 Task: Find connections with filter location Mānsa with filter topic #Lawwith filter profile language French with filter current company Design Plus Architects with filter school RAMNIRANJAN JHUNJHUNWALA COLLEGE with filter industry Leasing Residential Real Estate with filter service category Insurance with filter keywords title Meeting Planner
Action: Mouse moved to (508, 68)
Screenshot: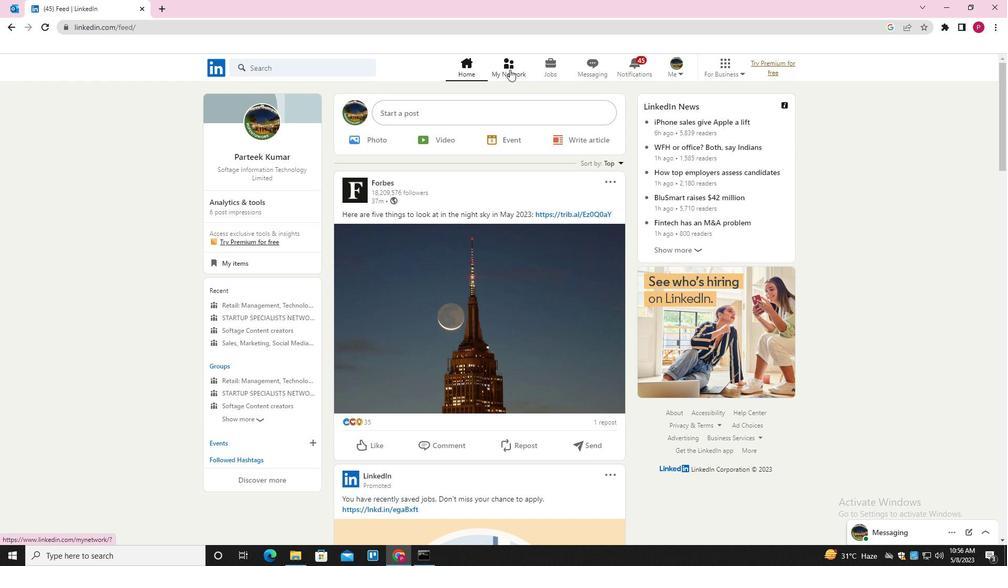 
Action: Mouse pressed left at (508, 68)
Screenshot: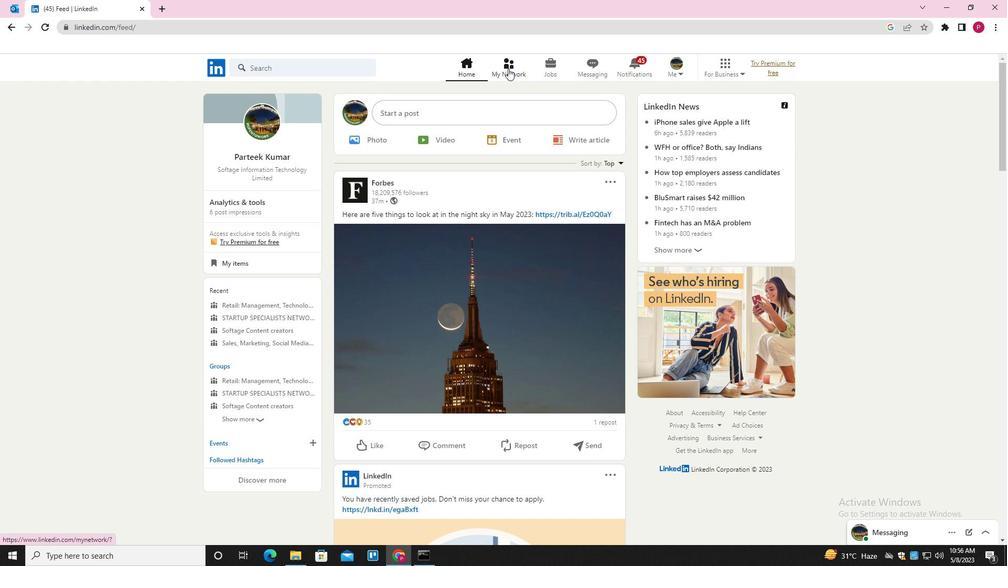 
Action: Mouse moved to (324, 126)
Screenshot: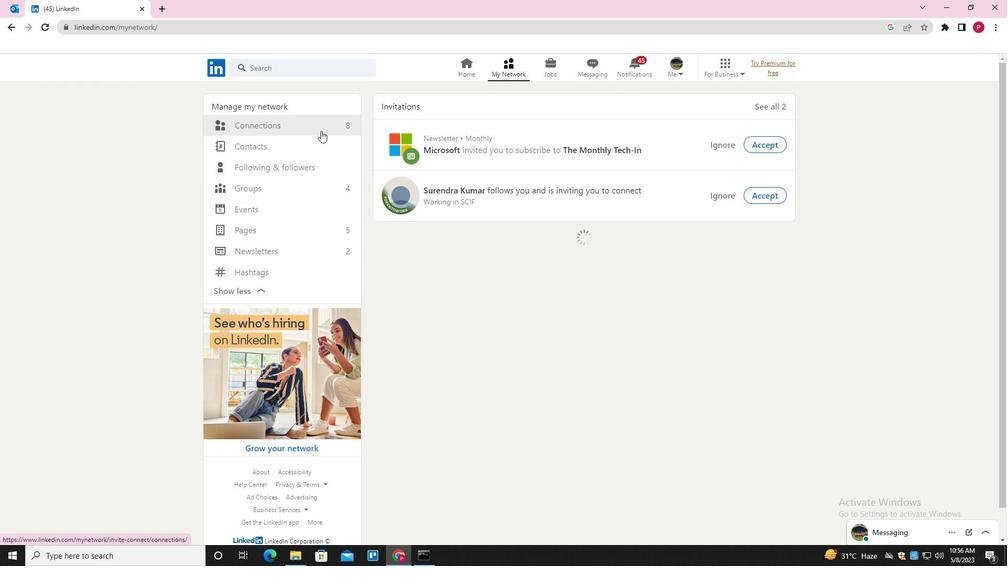 
Action: Mouse pressed left at (324, 126)
Screenshot: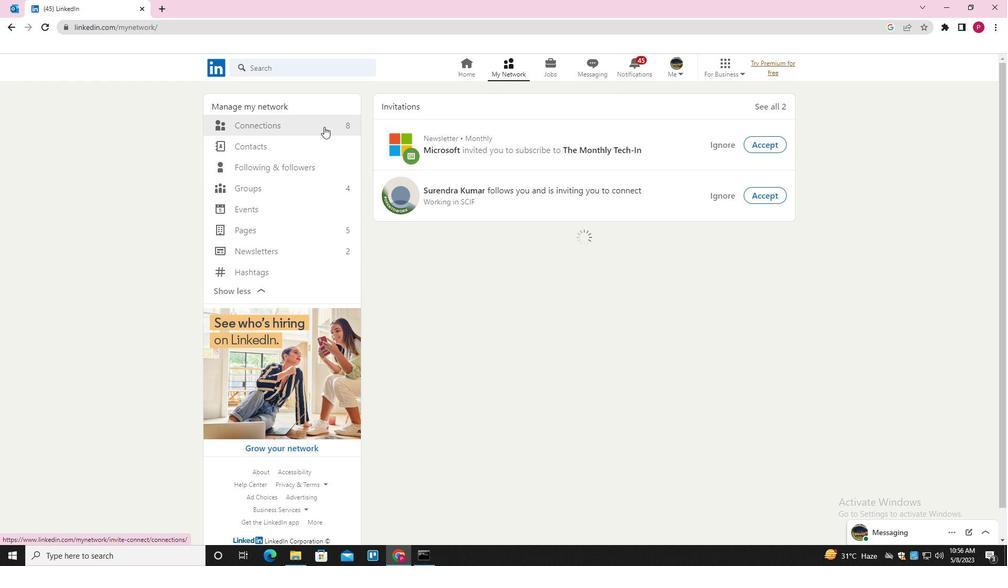 
Action: Mouse moved to (579, 124)
Screenshot: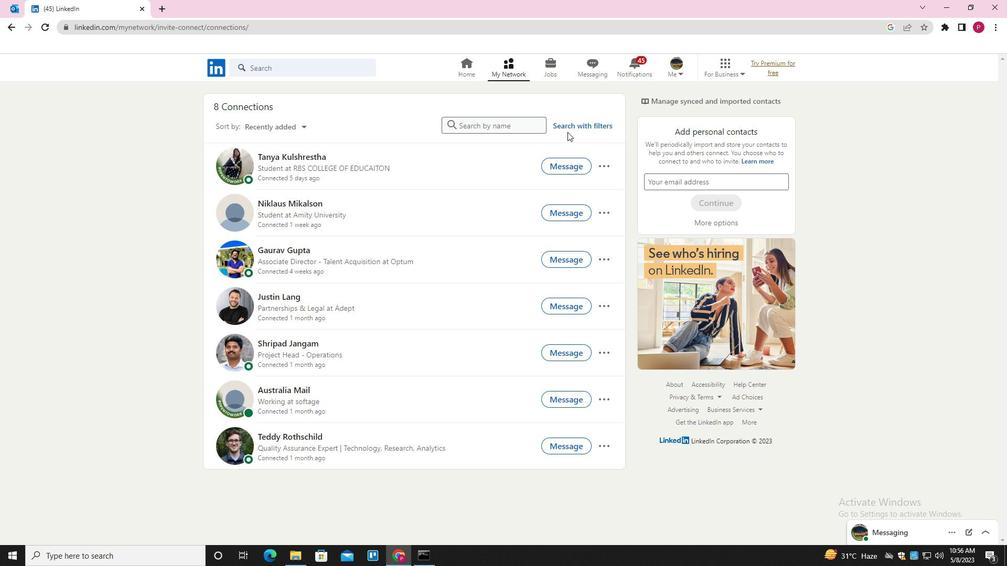 
Action: Mouse pressed left at (579, 124)
Screenshot: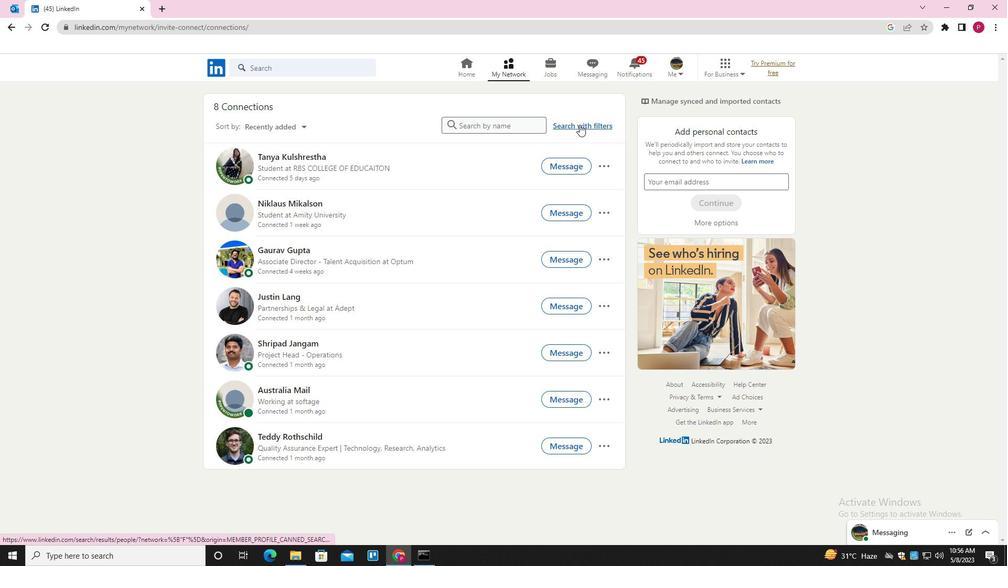 
Action: Mouse moved to (543, 101)
Screenshot: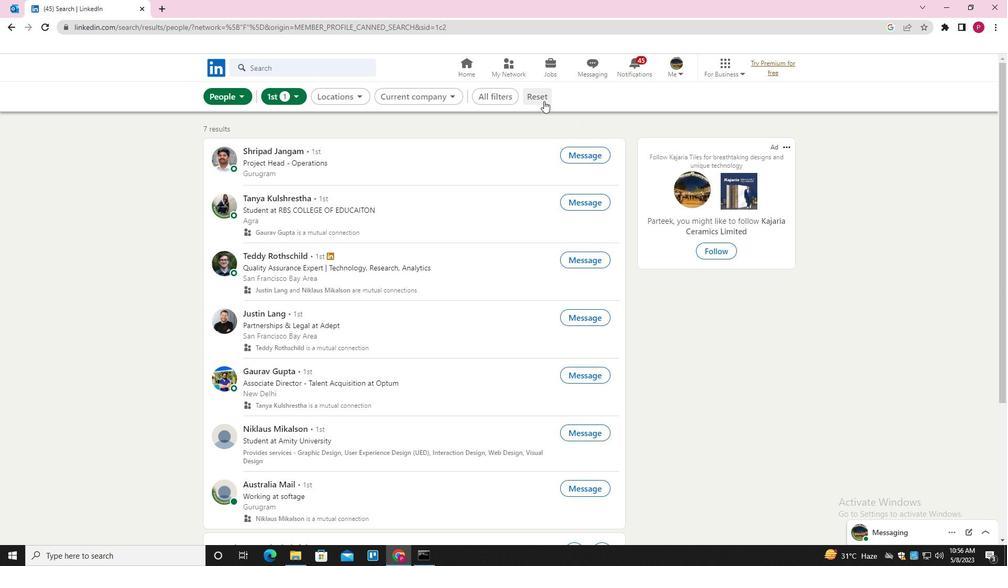 
Action: Mouse pressed left at (543, 101)
Screenshot: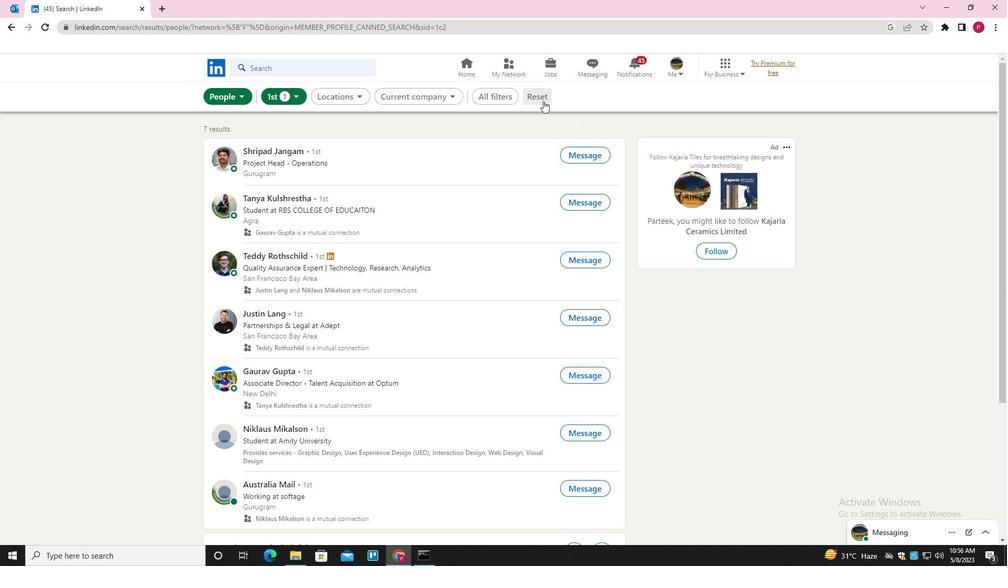 
Action: Mouse moved to (525, 97)
Screenshot: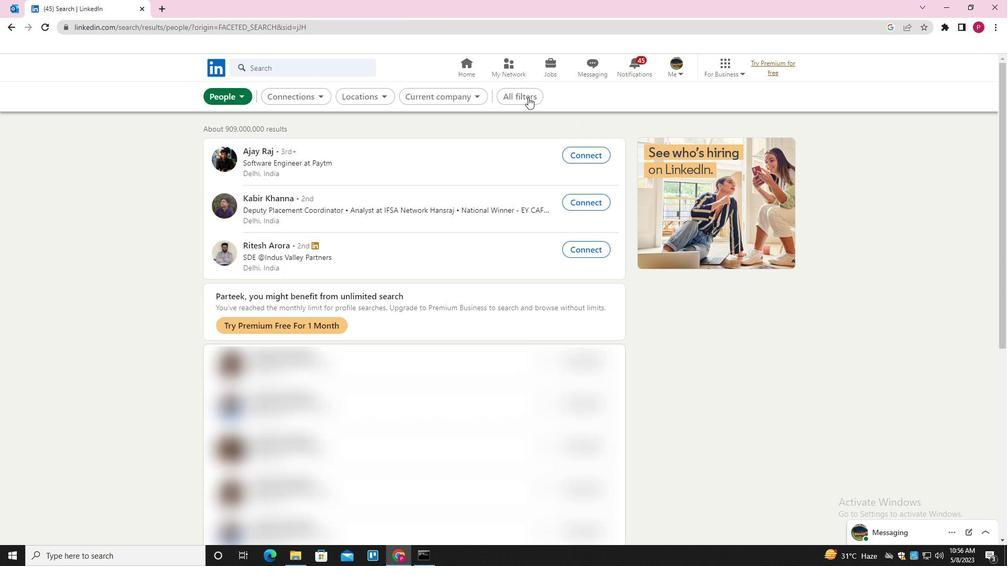 
Action: Mouse pressed left at (525, 97)
Screenshot: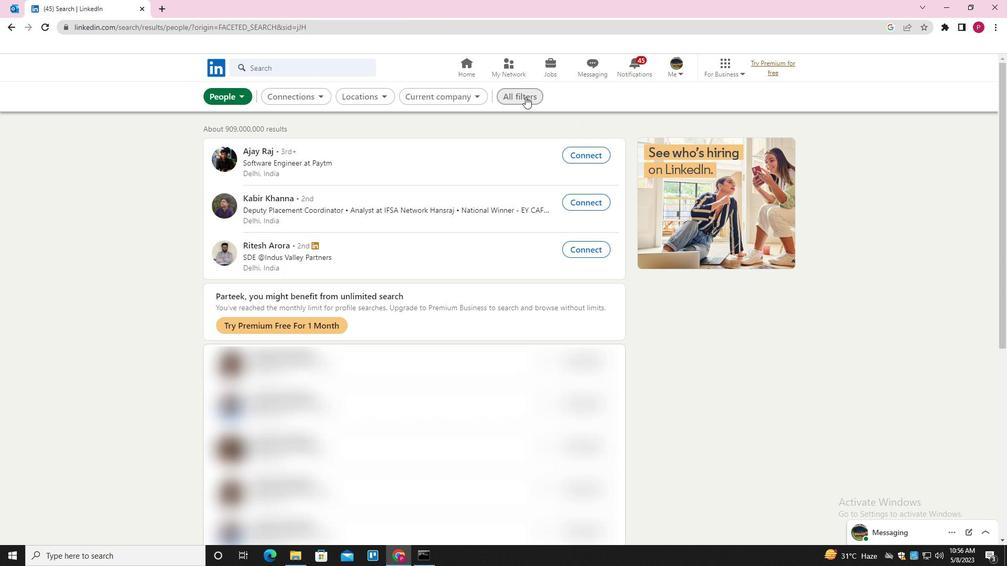 
Action: Mouse moved to (808, 224)
Screenshot: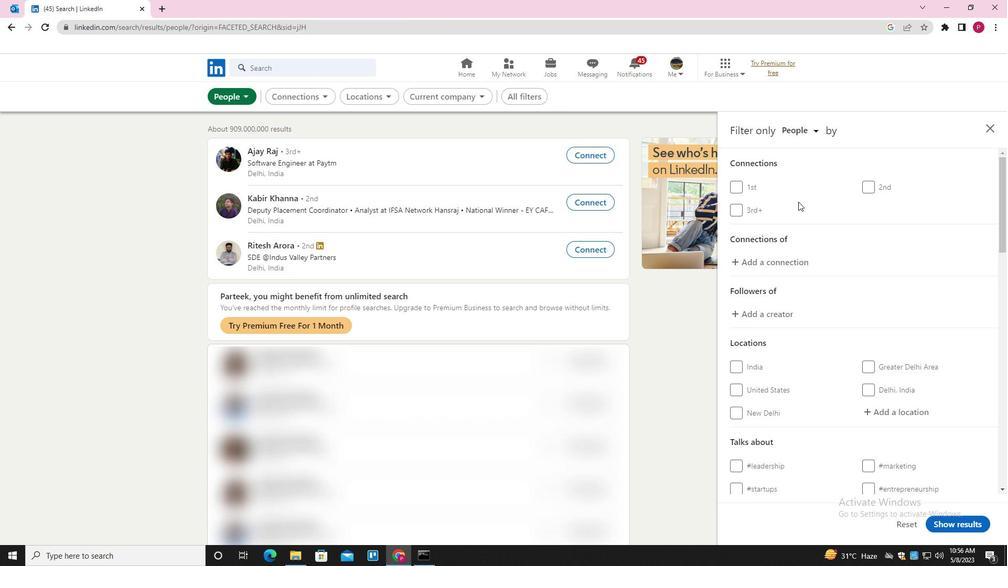 
Action: Mouse scrolled (808, 223) with delta (0, 0)
Screenshot: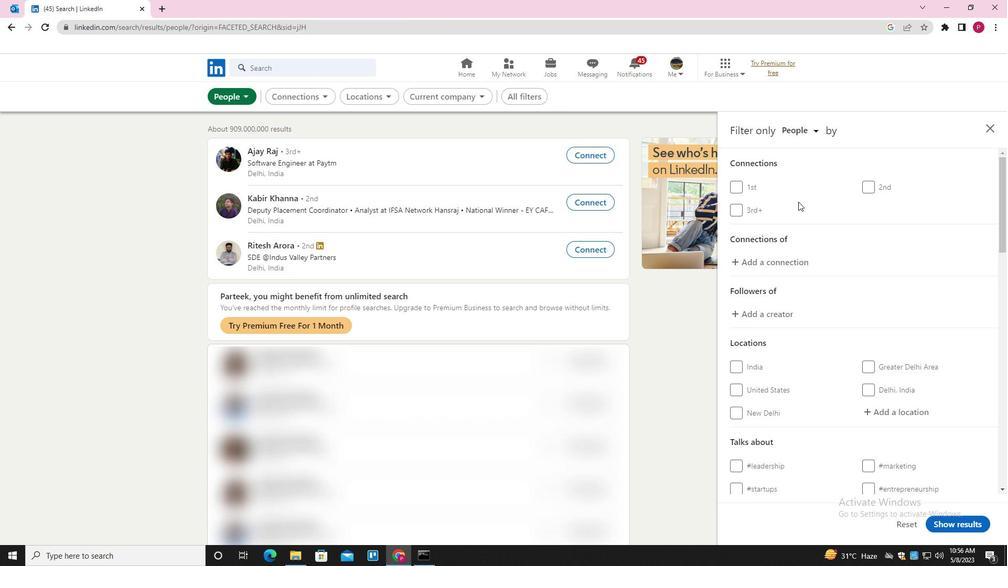 
Action: Mouse moved to (812, 236)
Screenshot: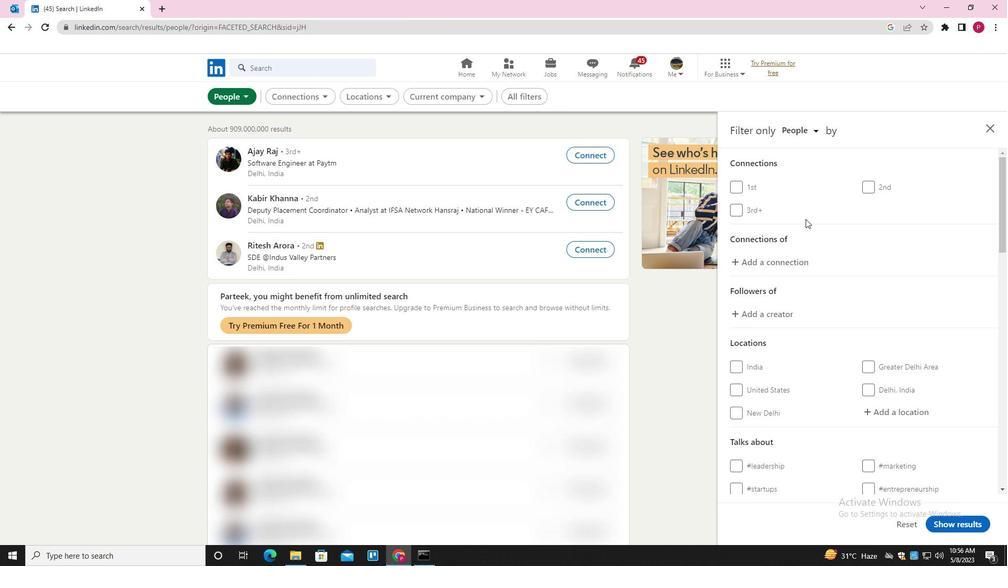 
Action: Mouse scrolled (812, 235) with delta (0, 0)
Screenshot: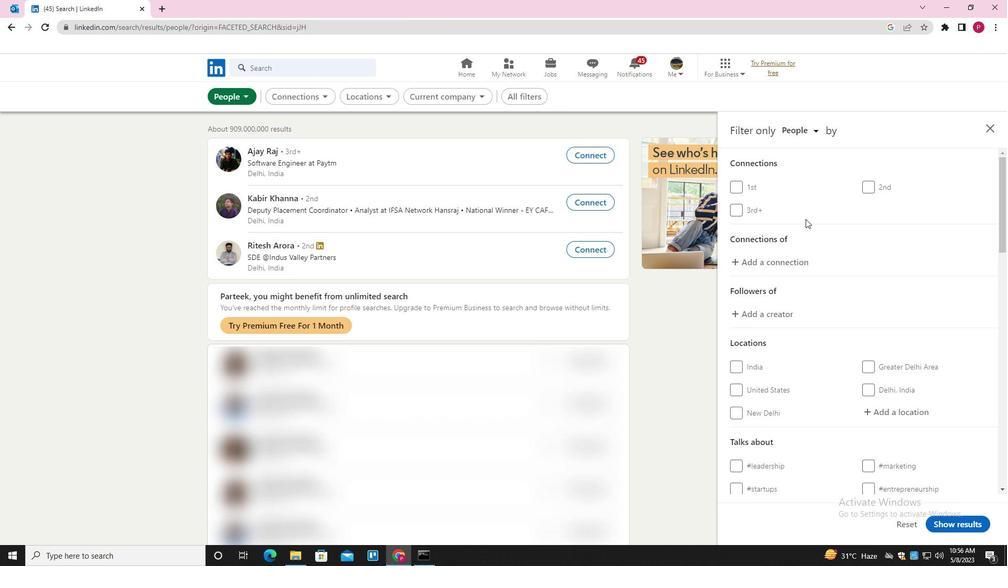 
Action: Mouse moved to (817, 258)
Screenshot: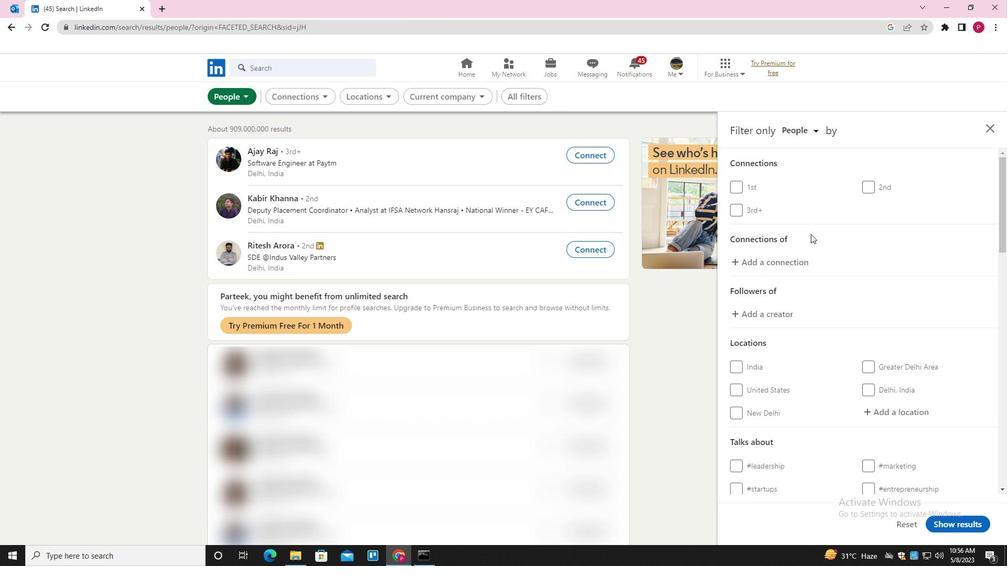 
Action: Mouse scrolled (817, 258) with delta (0, 0)
Screenshot: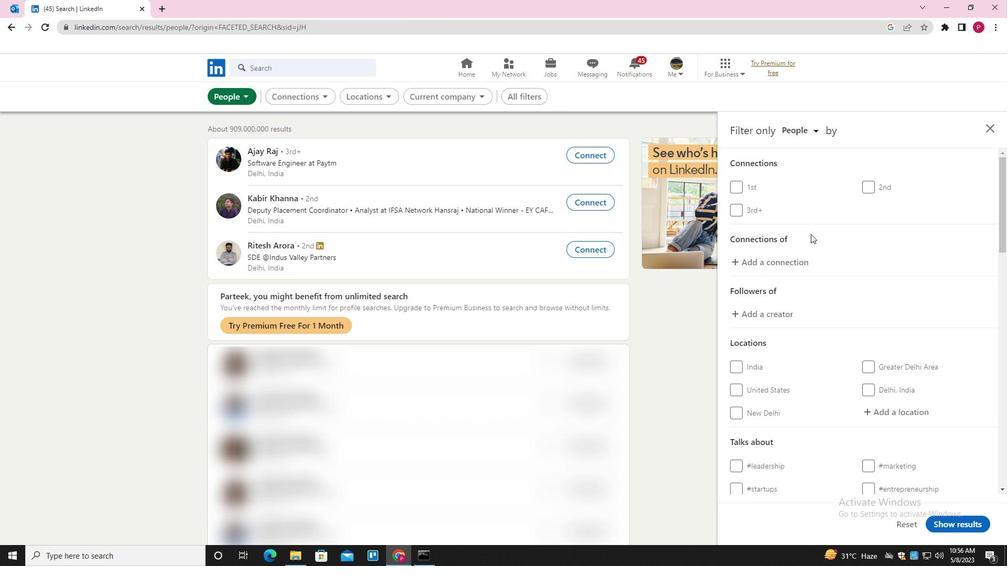 
Action: Mouse moved to (899, 257)
Screenshot: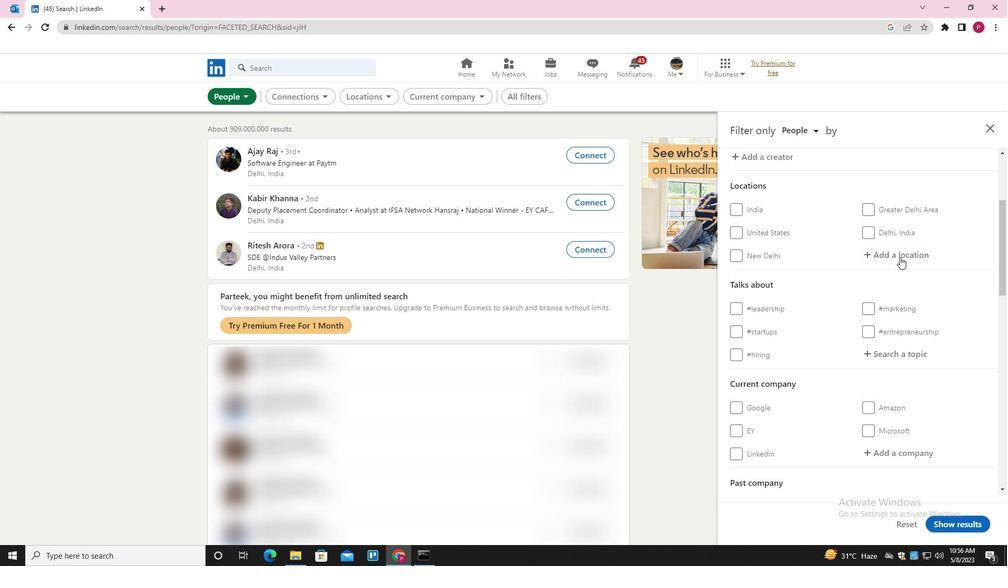 
Action: Mouse pressed left at (899, 257)
Screenshot: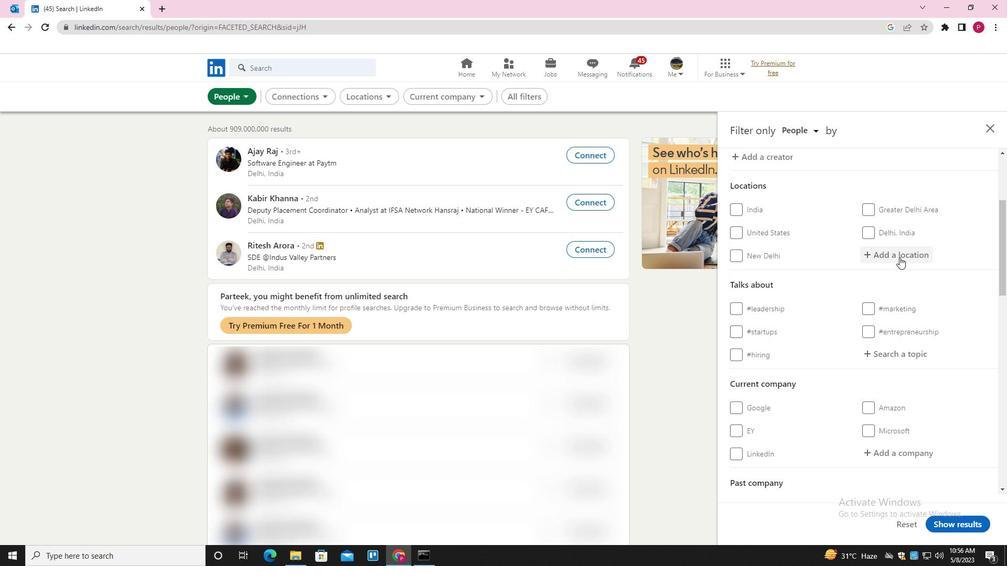 
Action: Key pressed <Key.shift>MANSA<Key.down><Key.enter>
Screenshot: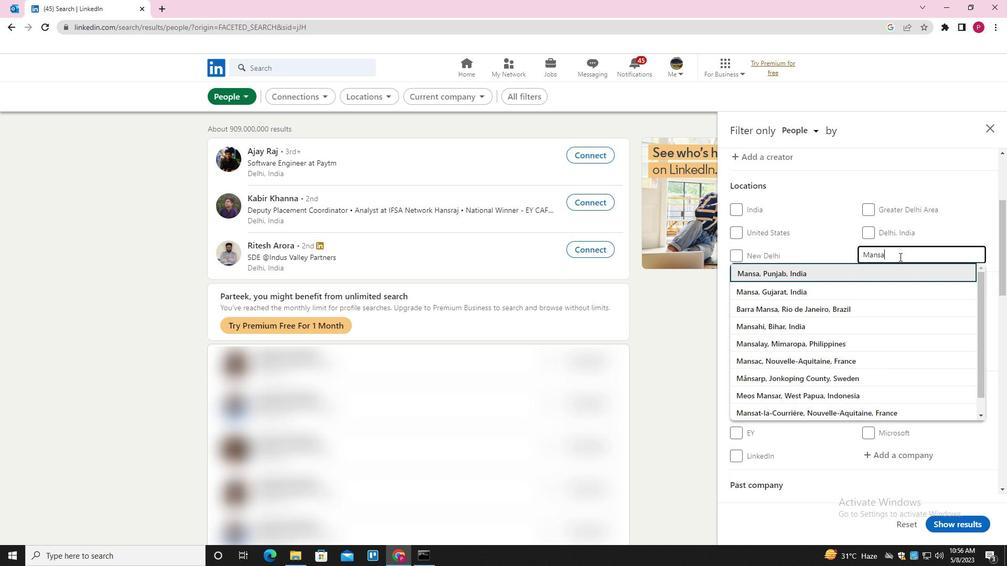 
Action: Mouse moved to (863, 303)
Screenshot: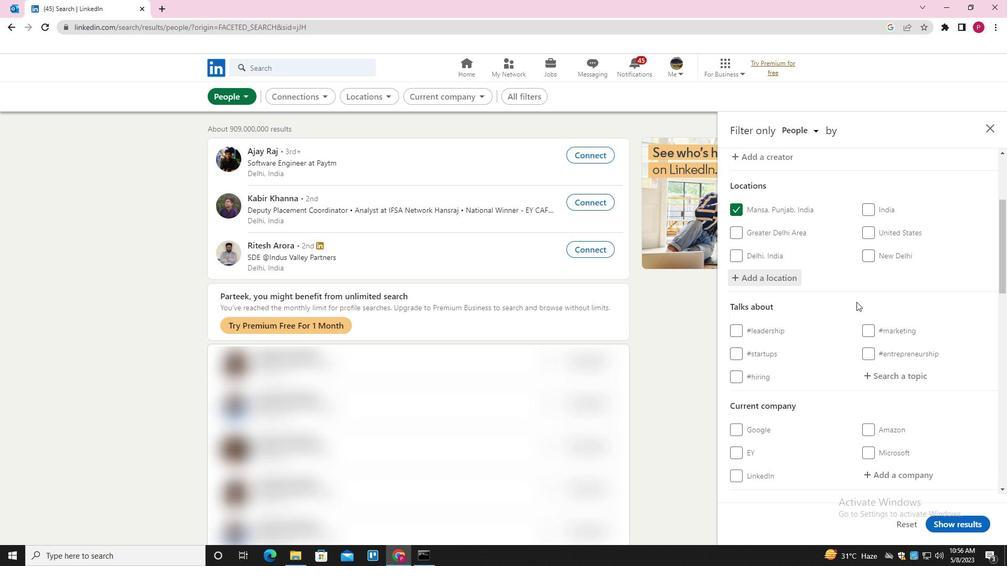 
Action: Mouse scrolled (863, 303) with delta (0, 0)
Screenshot: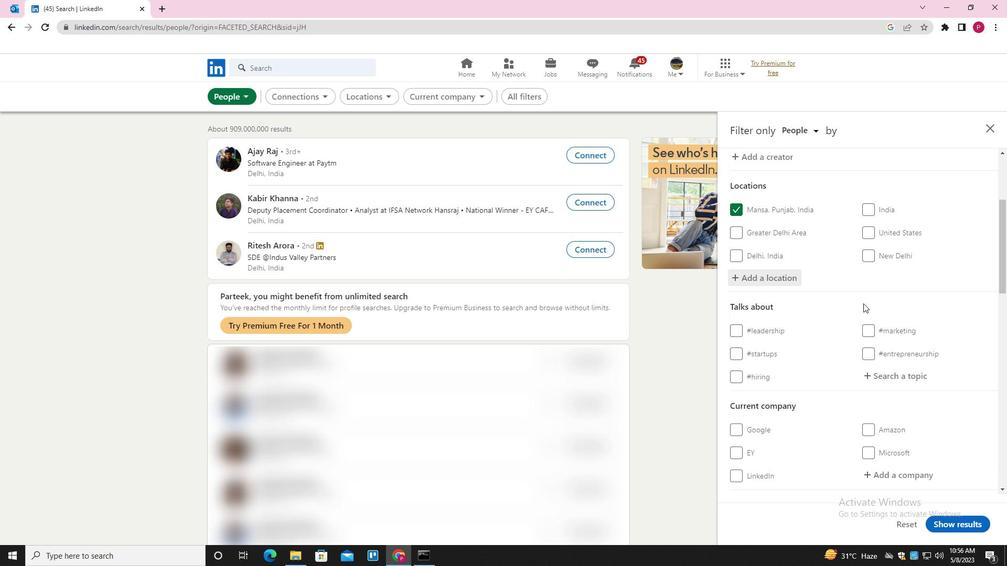 
Action: Mouse scrolled (863, 303) with delta (0, 0)
Screenshot: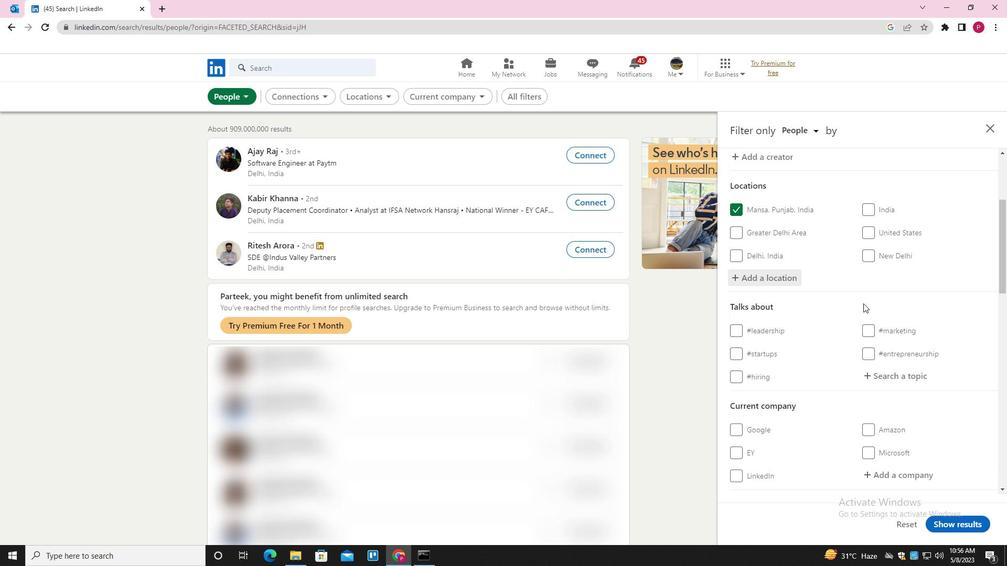 
Action: Mouse moved to (895, 276)
Screenshot: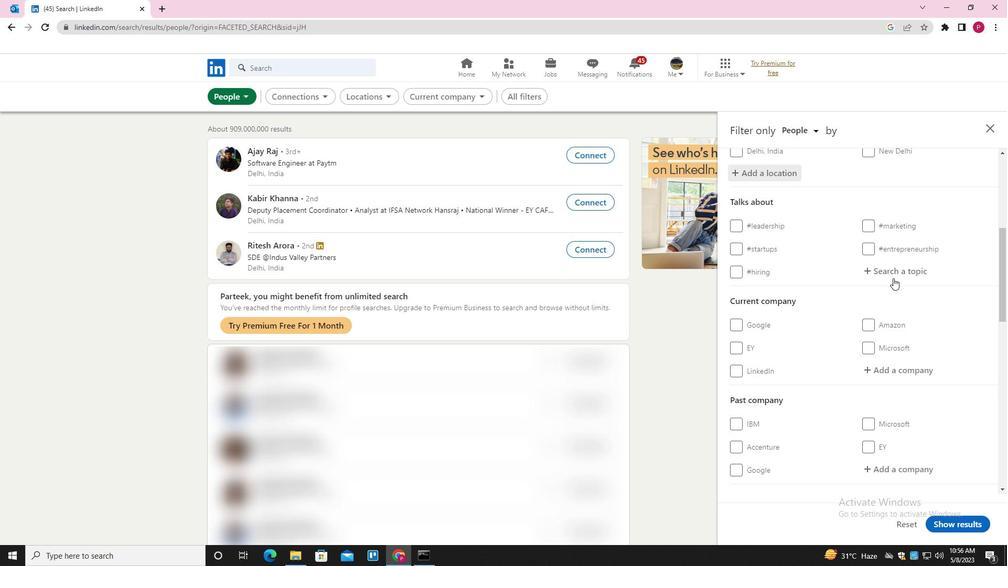 
Action: Mouse pressed left at (895, 276)
Screenshot: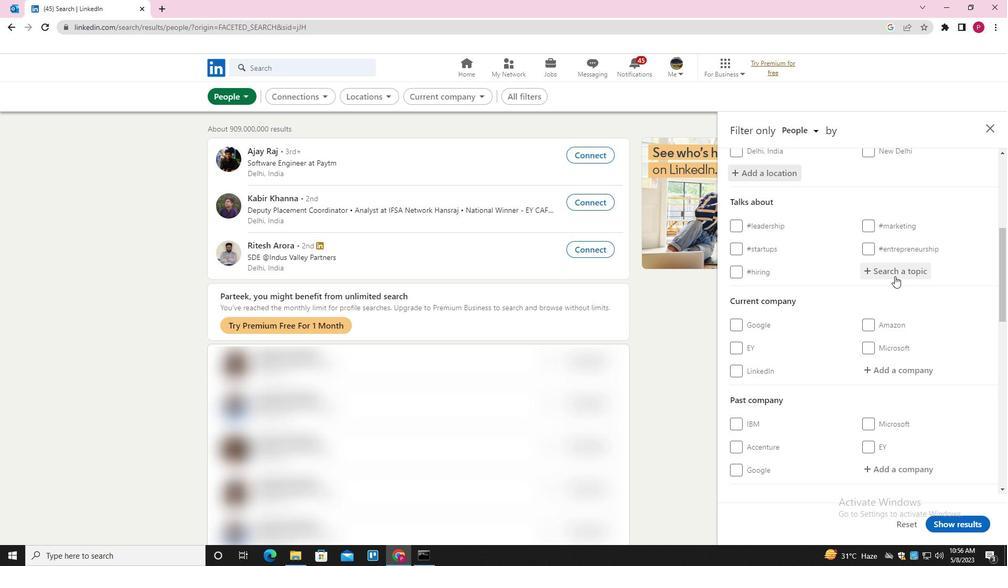 
Action: Key pressed <Key.shift><Key.shift>LAW<Key.down><Key.enter>
Screenshot: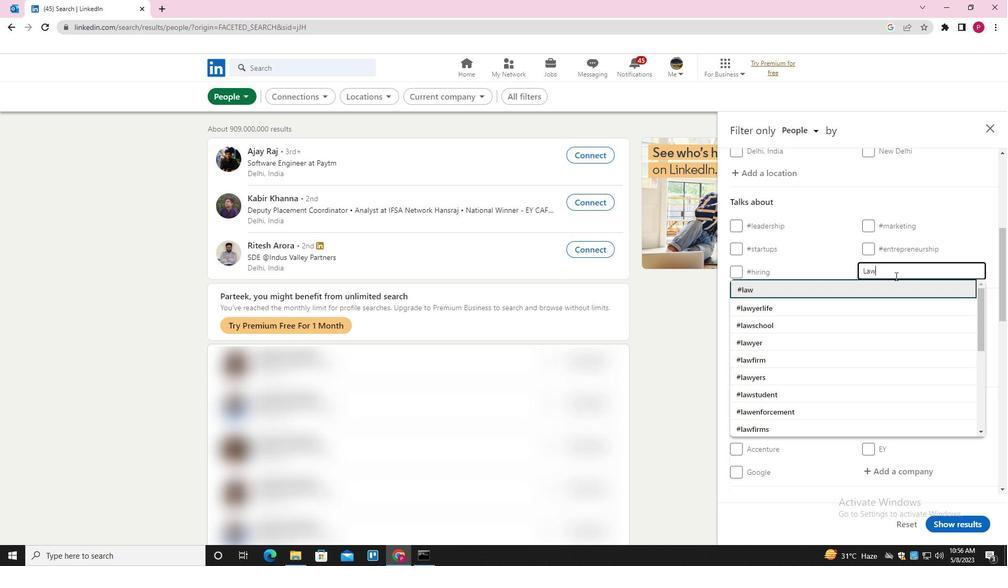 
Action: Mouse moved to (877, 308)
Screenshot: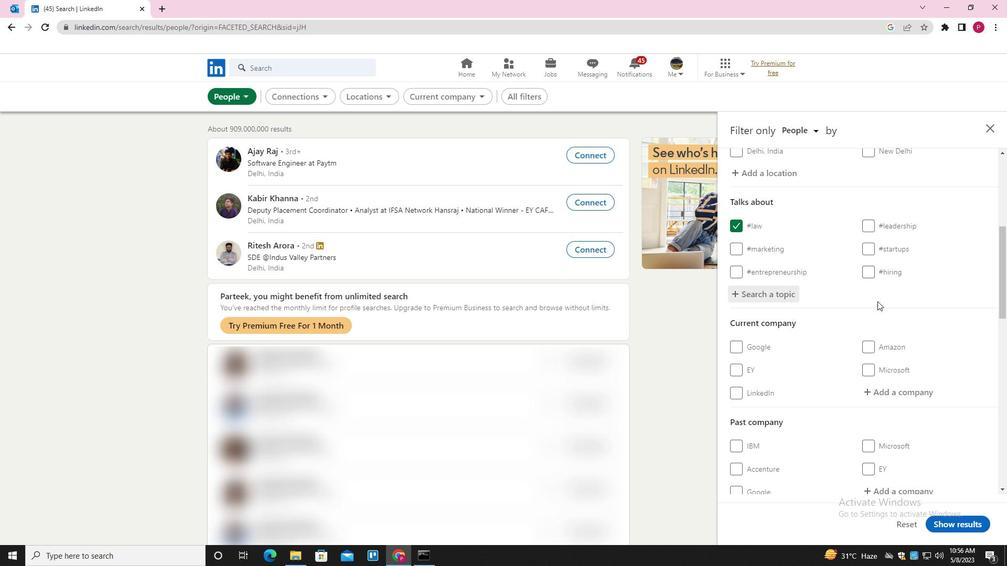 
Action: Mouse scrolled (877, 308) with delta (0, 0)
Screenshot: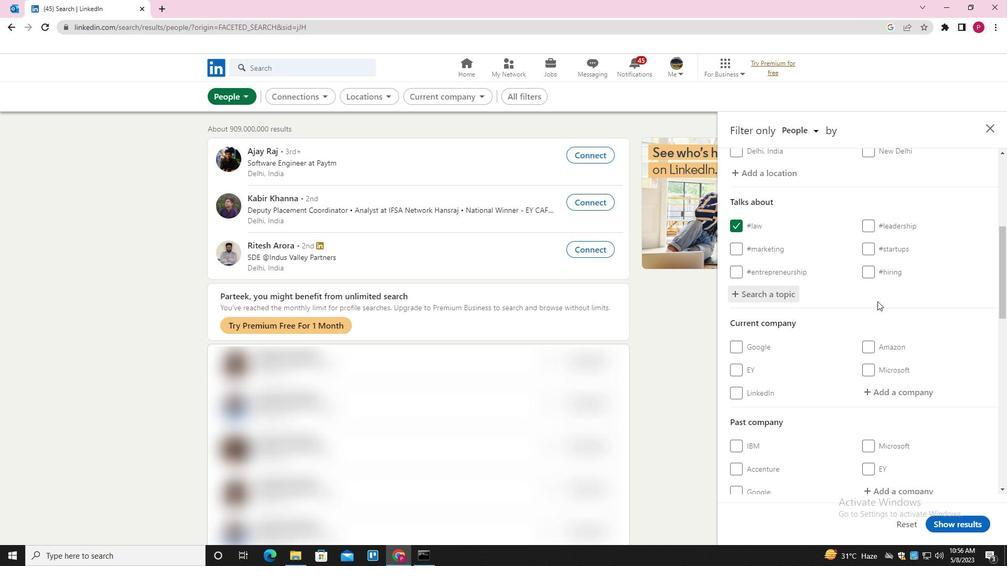 
Action: Mouse scrolled (877, 308) with delta (0, 0)
Screenshot: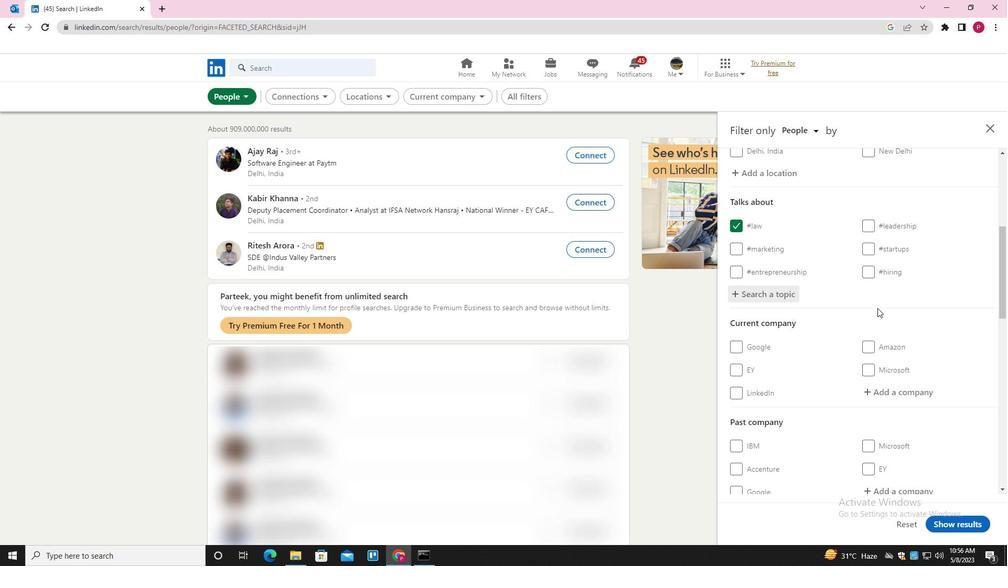 
Action: Mouse scrolled (877, 308) with delta (0, 0)
Screenshot: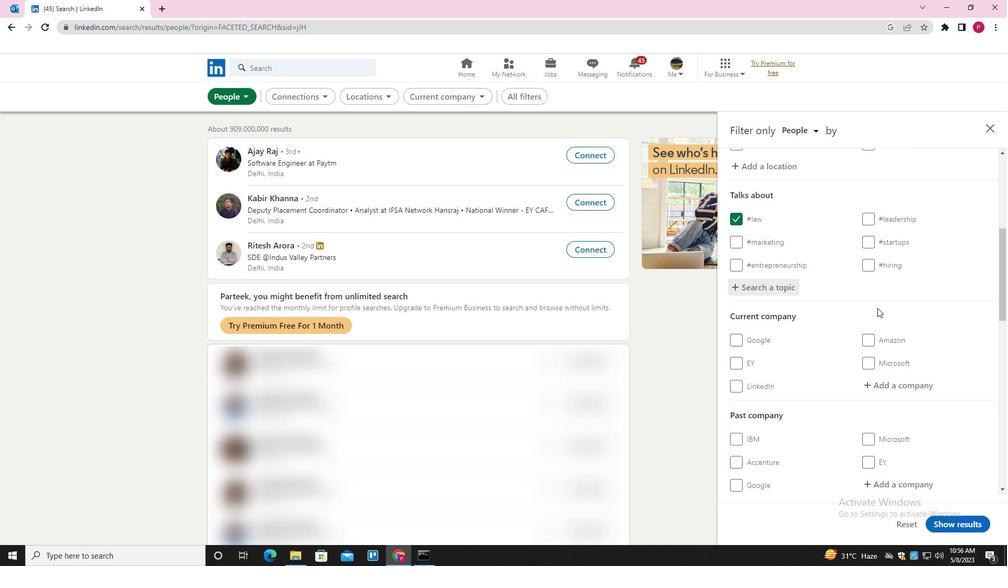 
Action: Mouse scrolled (877, 308) with delta (0, 0)
Screenshot: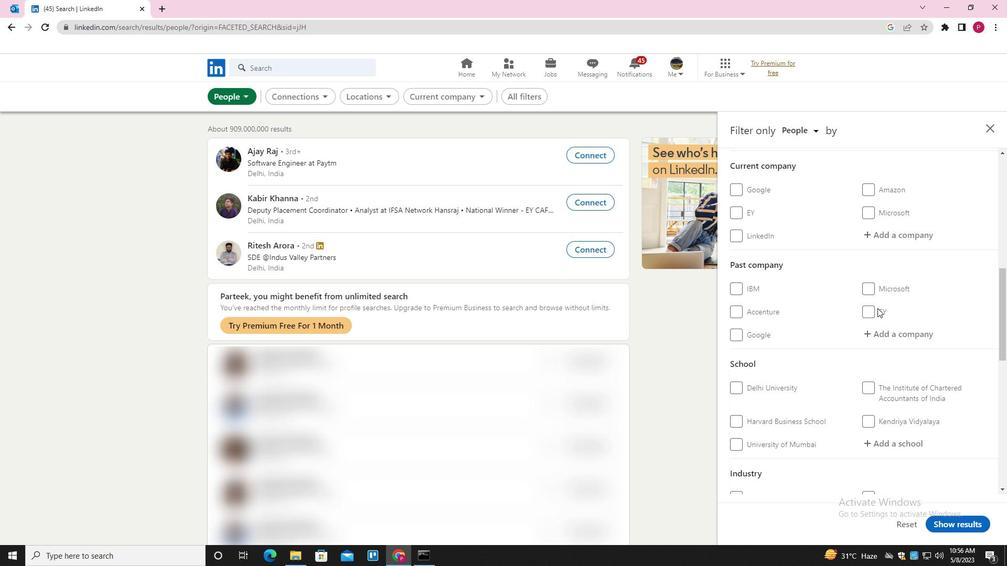 
Action: Mouse scrolled (877, 308) with delta (0, 0)
Screenshot: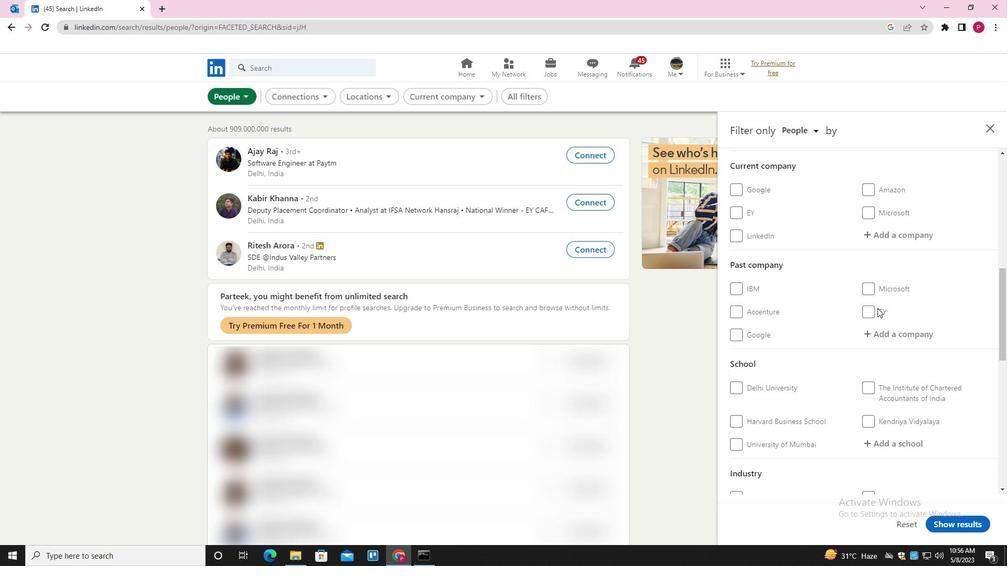 
Action: Mouse moved to (869, 318)
Screenshot: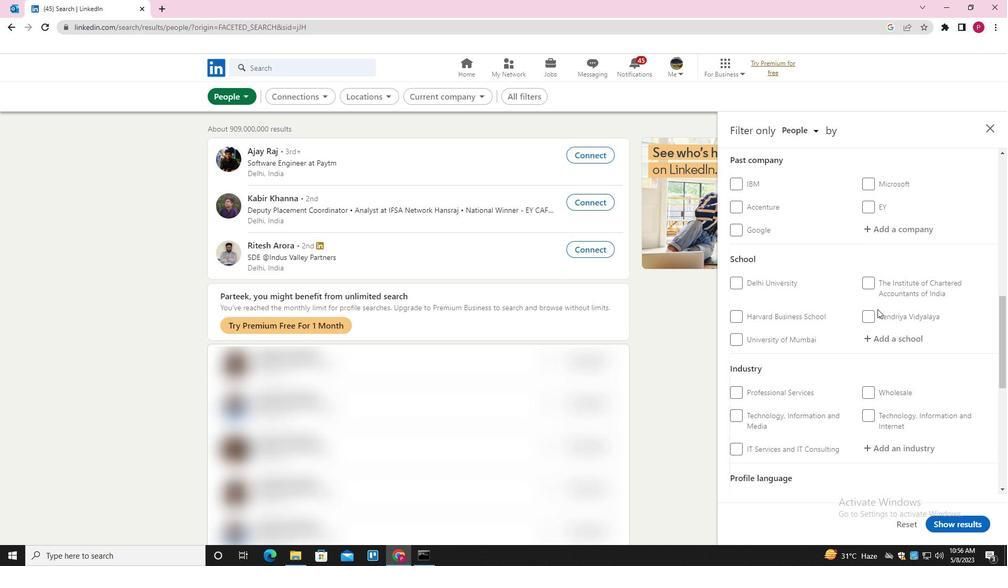
Action: Mouse scrolled (869, 318) with delta (0, 0)
Screenshot: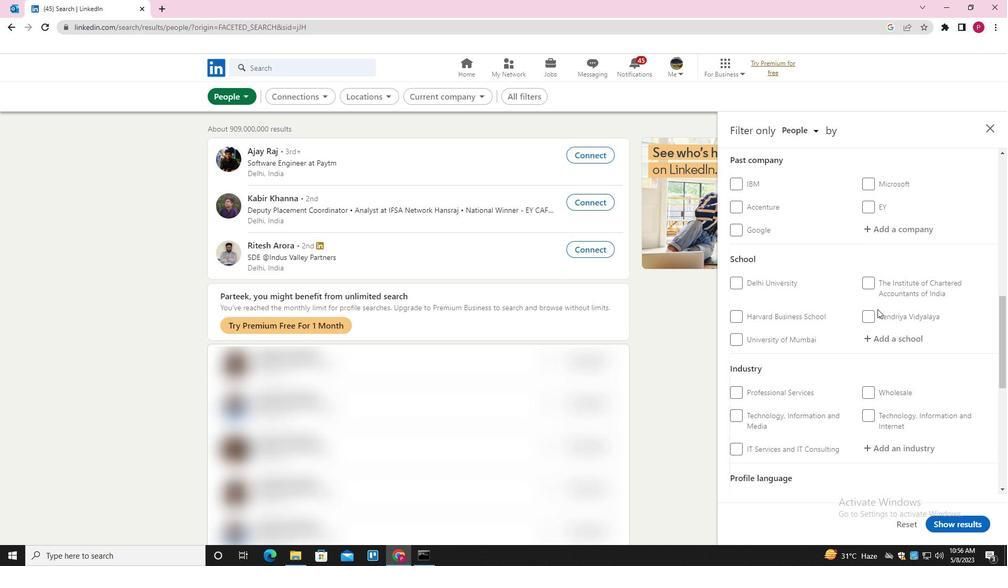 
Action: Mouse moved to (865, 325)
Screenshot: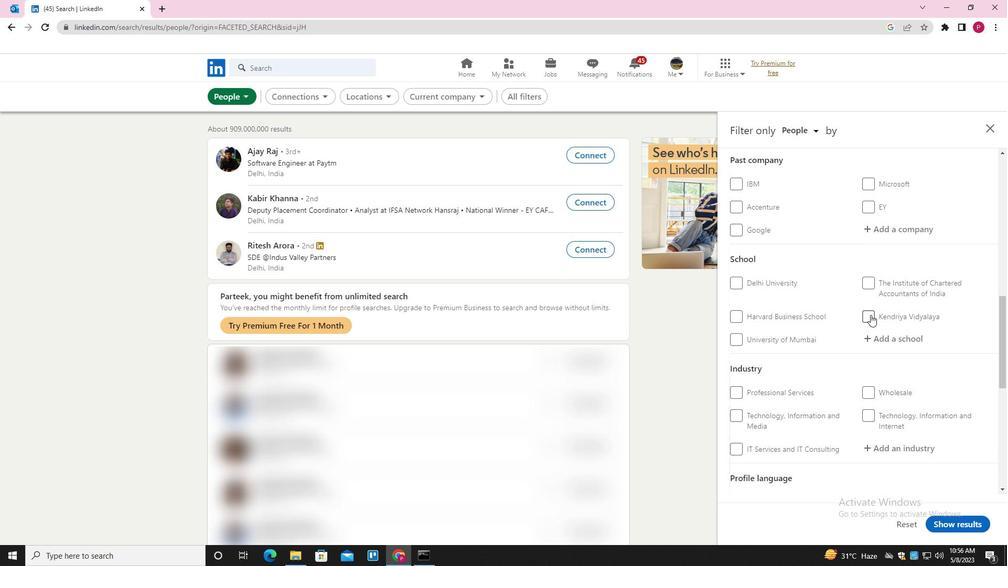 
Action: Mouse scrolled (865, 324) with delta (0, 0)
Screenshot: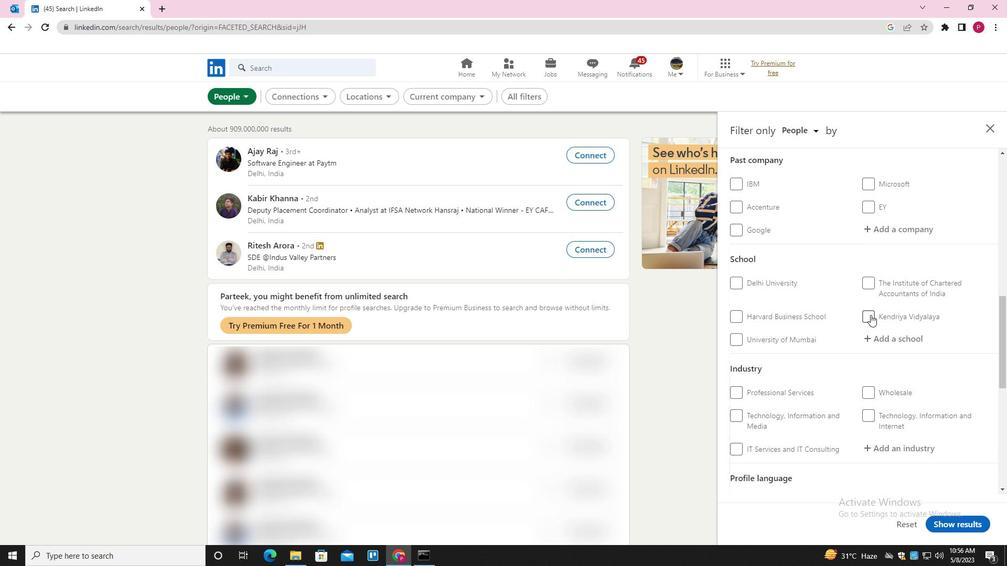 
Action: Mouse scrolled (865, 324) with delta (0, 0)
Screenshot: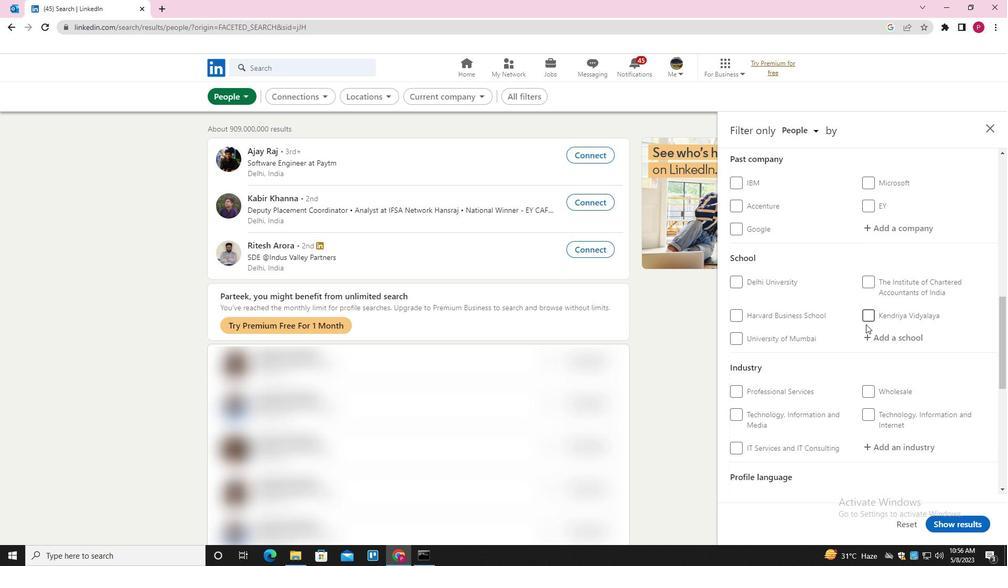 
Action: Mouse scrolled (865, 324) with delta (0, 0)
Screenshot: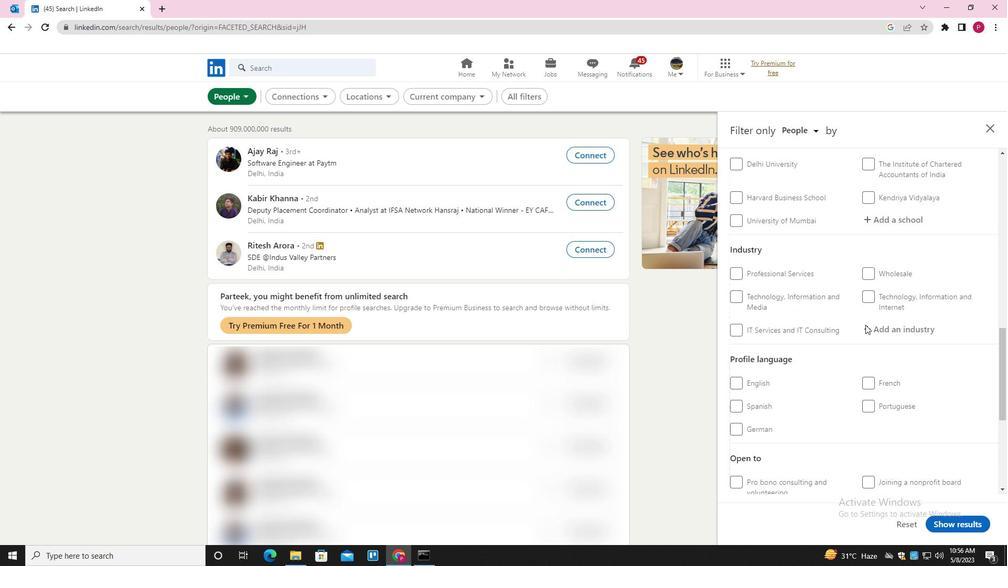 
Action: Mouse moved to (868, 295)
Screenshot: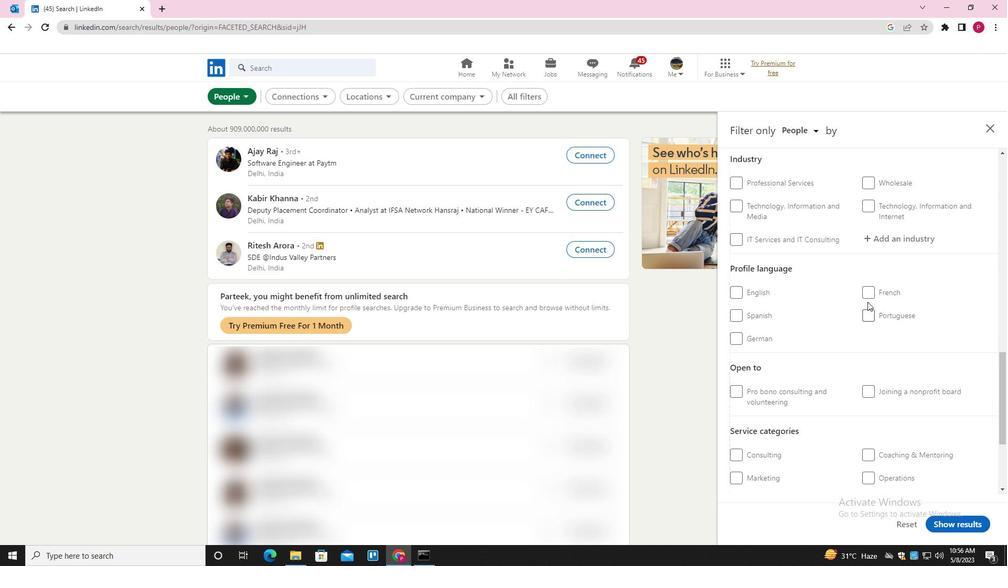 
Action: Mouse pressed left at (868, 295)
Screenshot: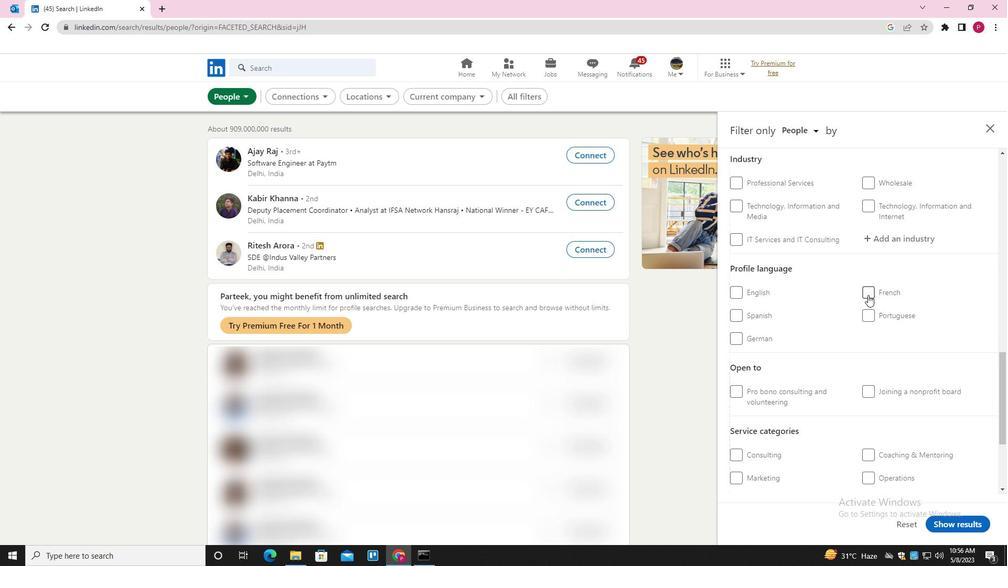 
Action: Mouse moved to (827, 380)
Screenshot: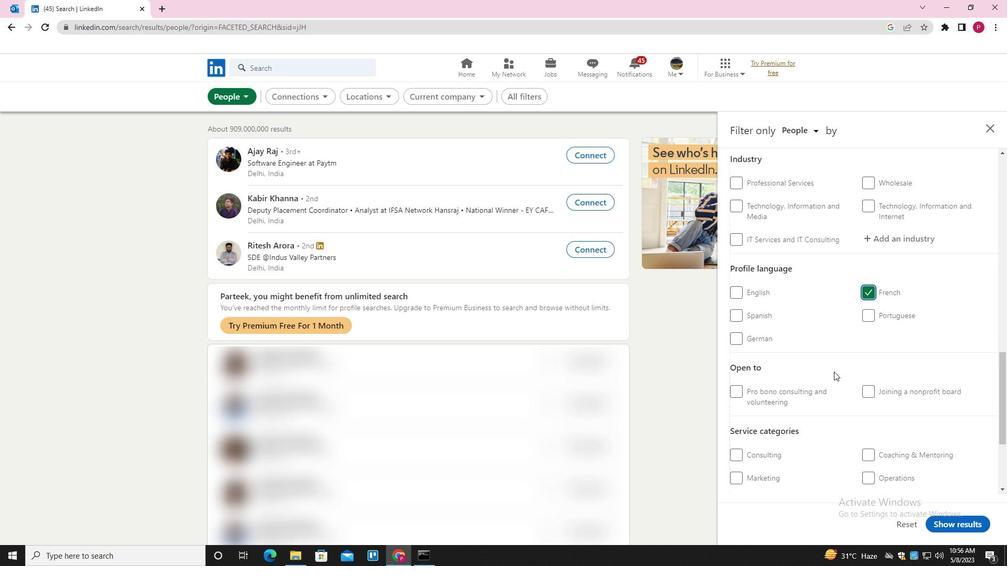 
Action: Mouse scrolled (827, 381) with delta (0, 0)
Screenshot: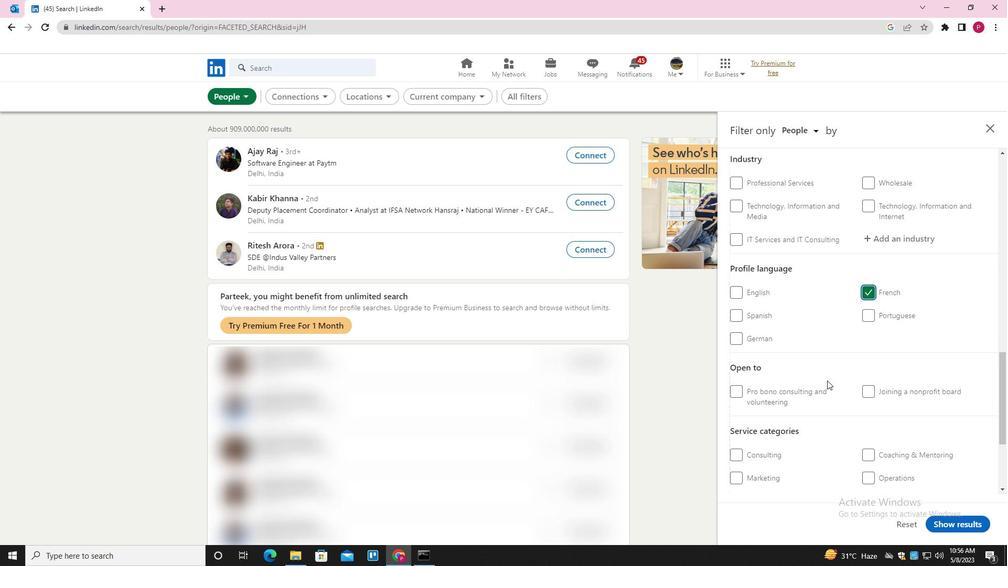 
Action: Mouse scrolled (827, 381) with delta (0, 0)
Screenshot: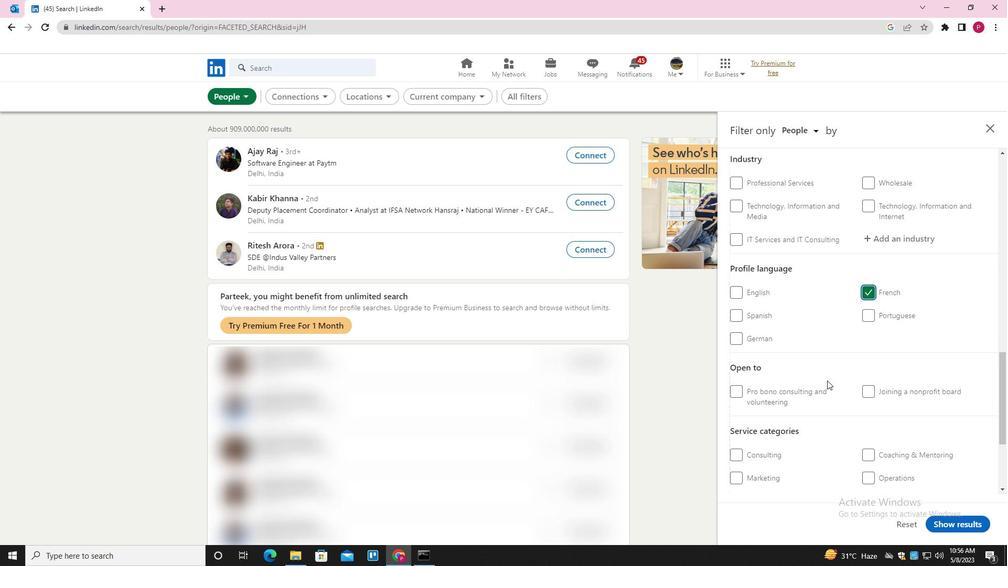 
Action: Mouse scrolled (827, 381) with delta (0, 0)
Screenshot: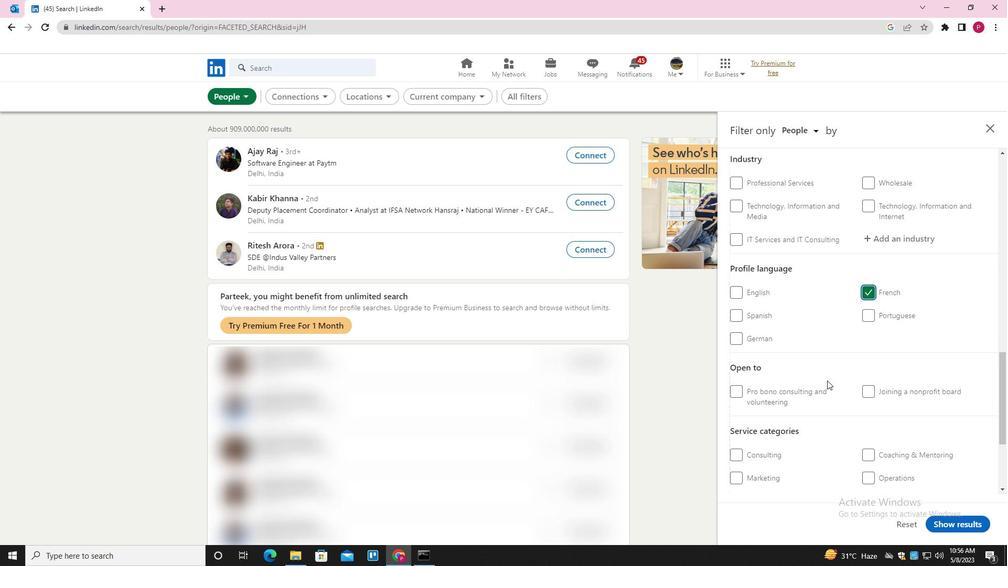 
Action: Mouse scrolled (827, 381) with delta (0, 0)
Screenshot: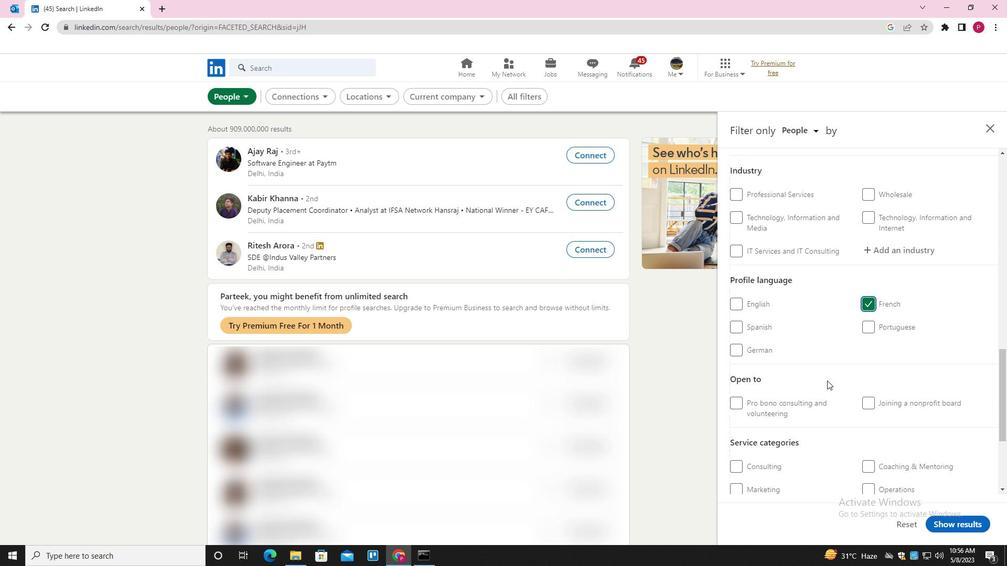 
Action: Mouse scrolled (827, 381) with delta (0, 0)
Screenshot: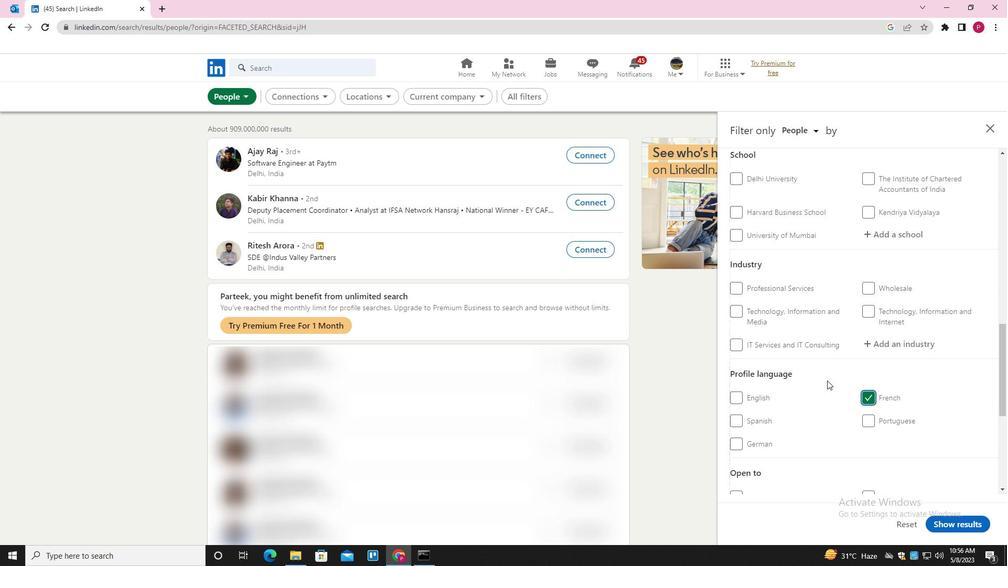 
Action: Mouse scrolled (827, 381) with delta (0, 0)
Screenshot: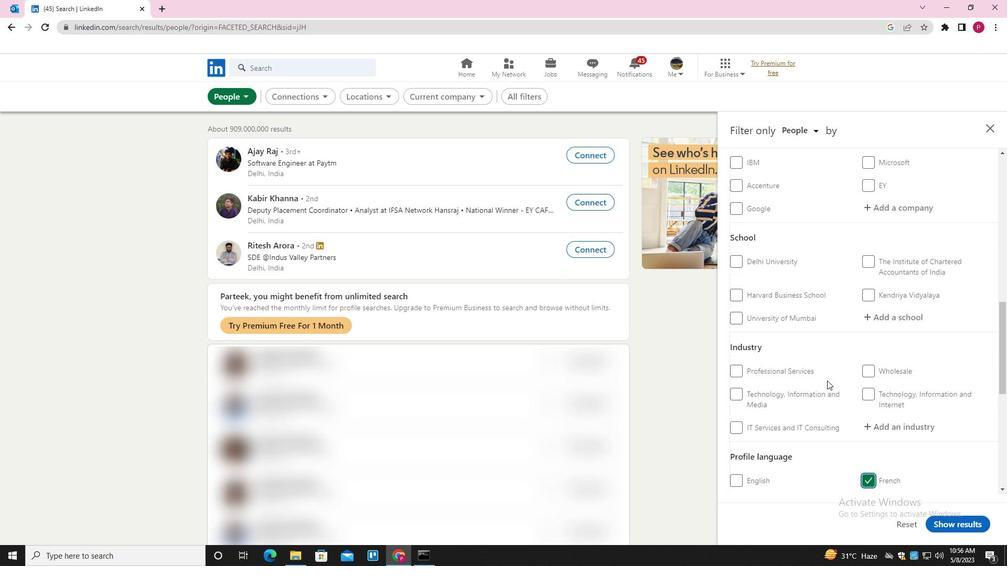 
Action: Mouse moved to (901, 234)
Screenshot: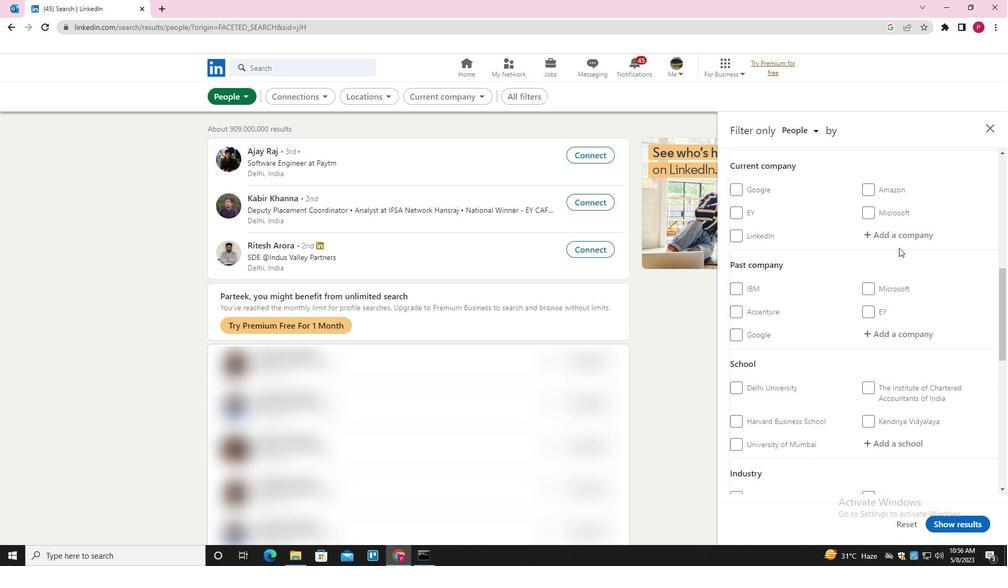 
Action: Mouse pressed left at (901, 234)
Screenshot: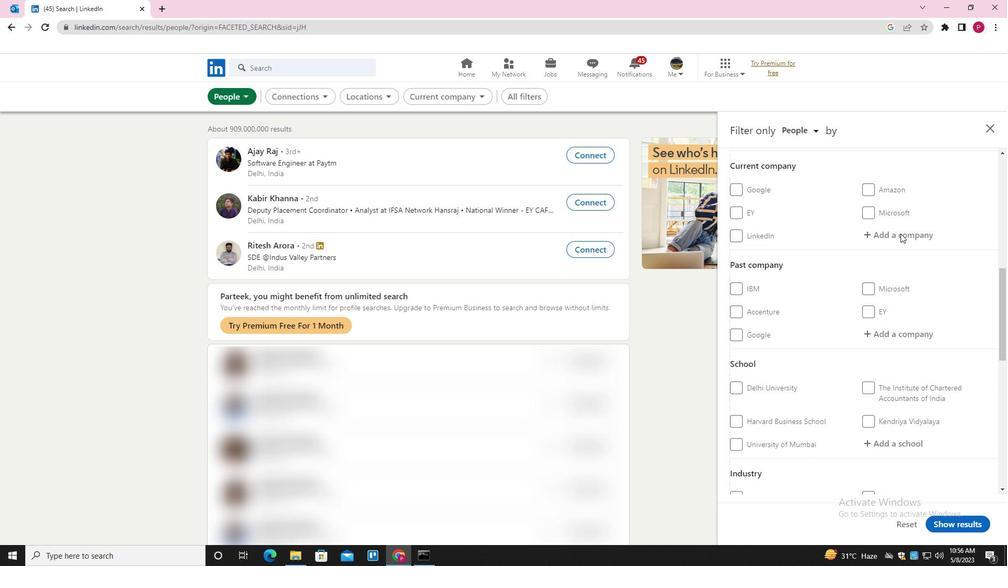 
Action: Key pressed <Key.shift><Key.shift><Key.shift>DESIGN<Key.space><Key.shift>PLUS<Key.space><Key.shift><Key.shift><Key.shift><Key.shift><Key.shift><Key.shift><Key.shift>AE<Key.backspace>RCHITECTS<Key.down><Key.enter>
Screenshot: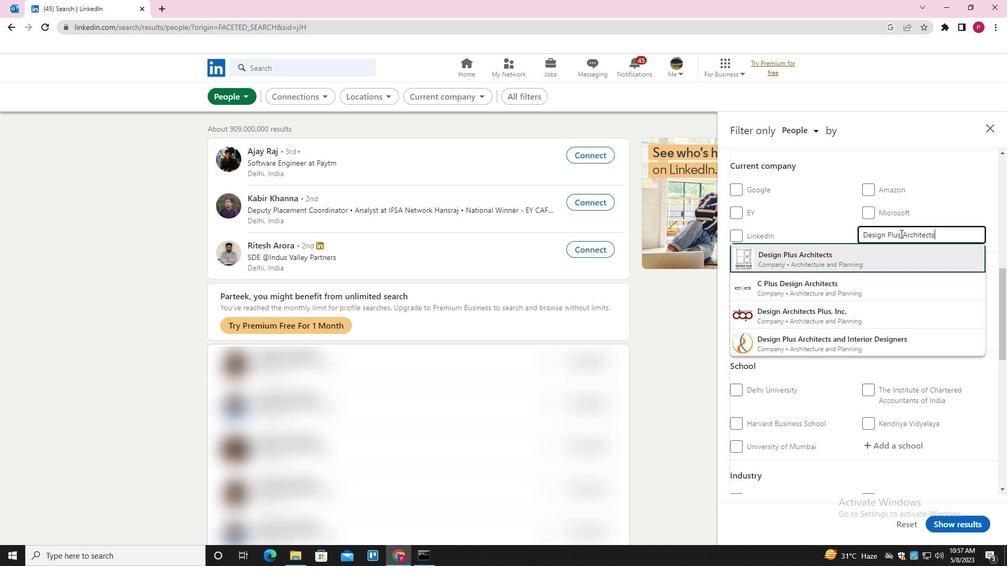 
Action: Mouse moved to (892, 279)
Screenshot: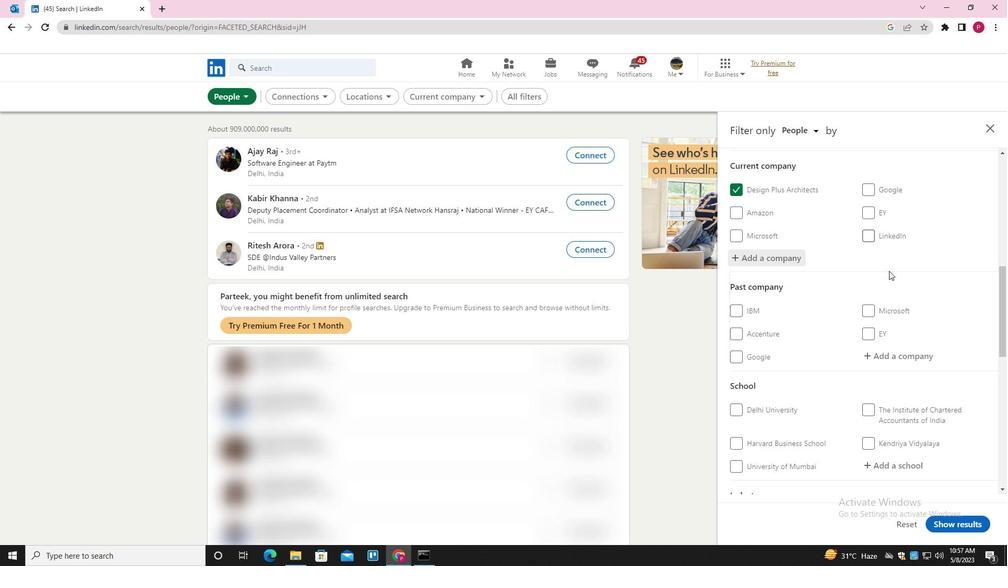 
Action: Mouse scrolled (892, 278) with delta (0, 0)
Screenshot: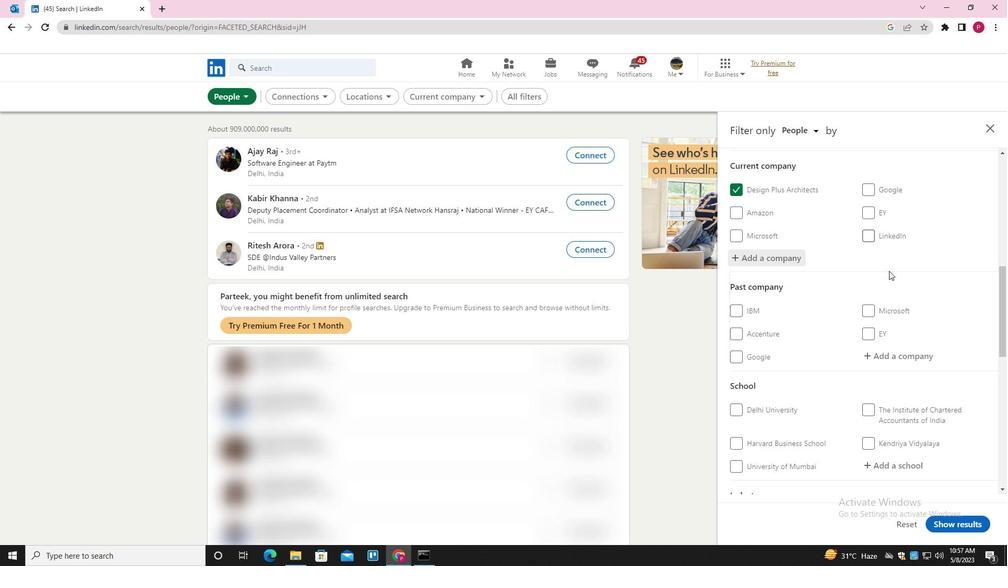 
Action: Mouse moved to (893, 283)
Screenshot: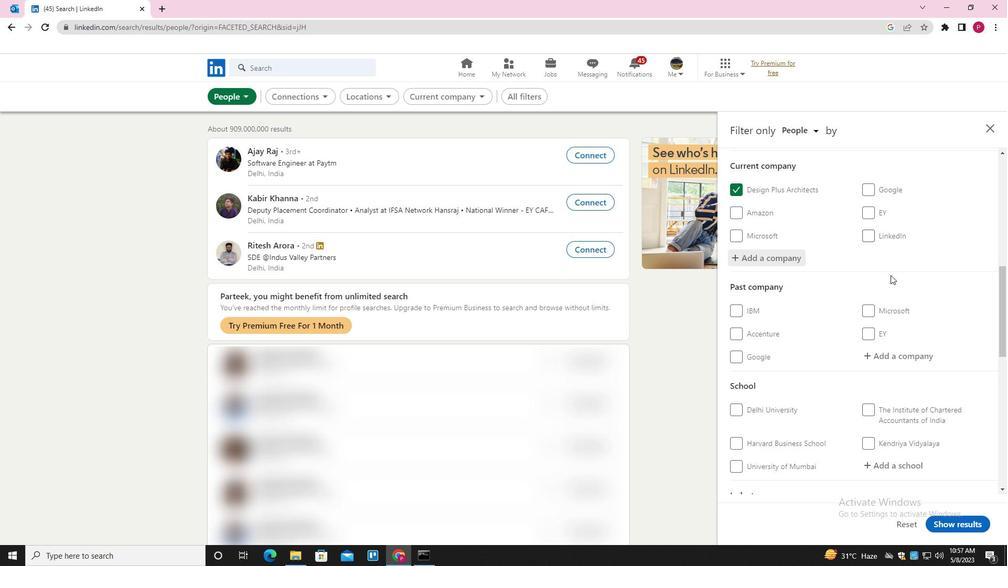 
Action: Mouse scrolled (893, 283) with delta (0, 0)
Screenshot: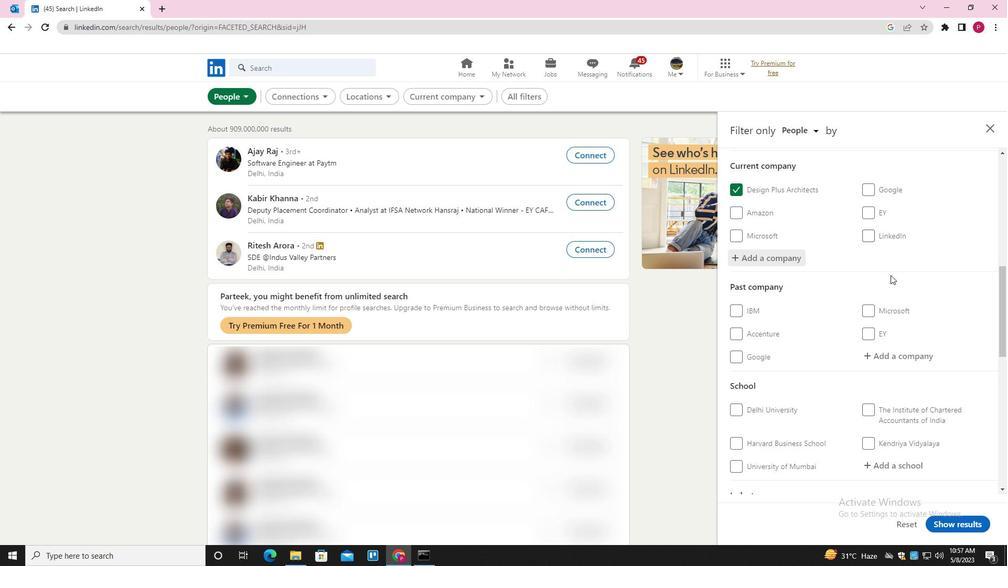 
Action: Mouse moved to (894, 287)
Screenshot: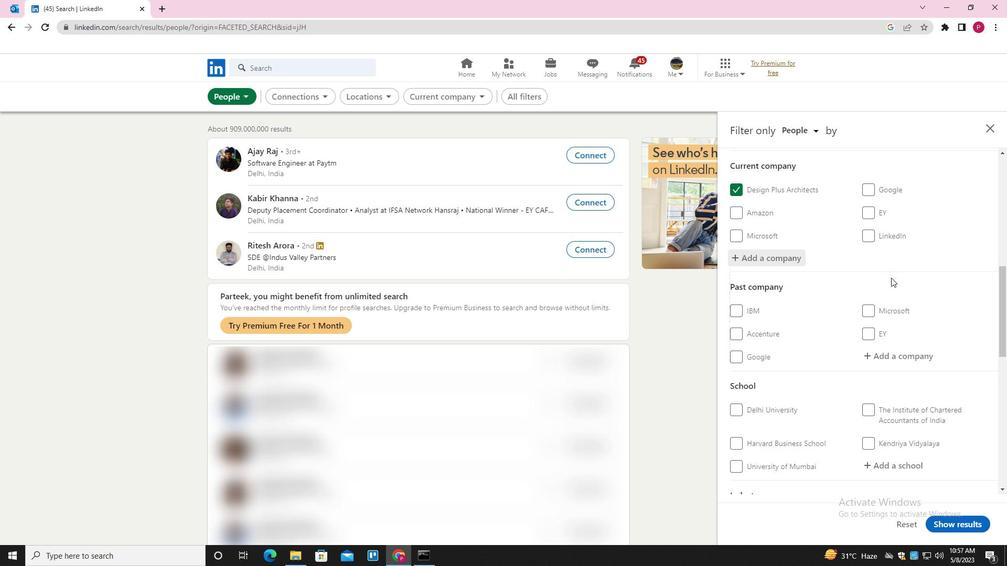 
Action: Mouse scrolled (894, 286) with delta (0, 0)
Screenshot: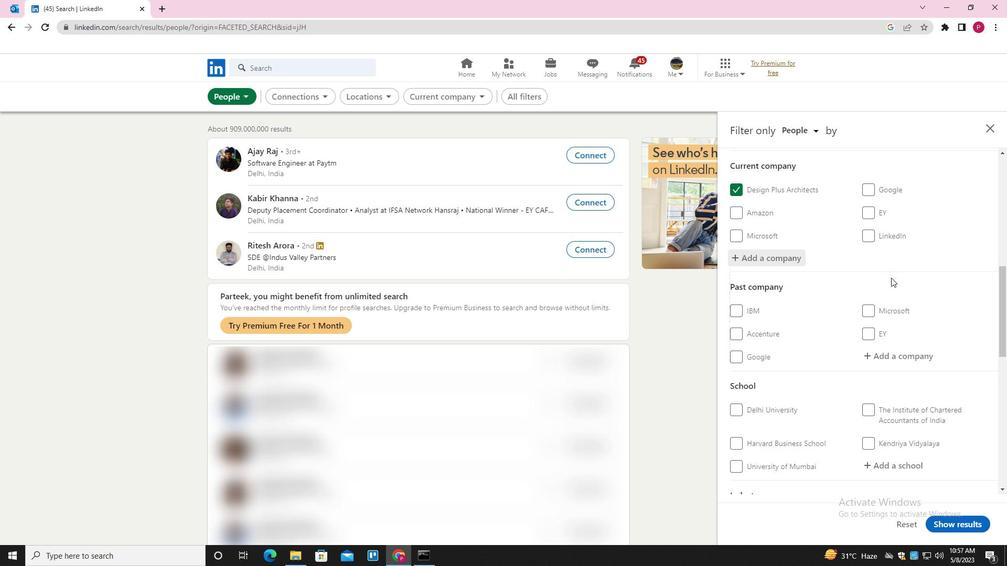
Action: Mouse moved to (897, 296)
Screenshot: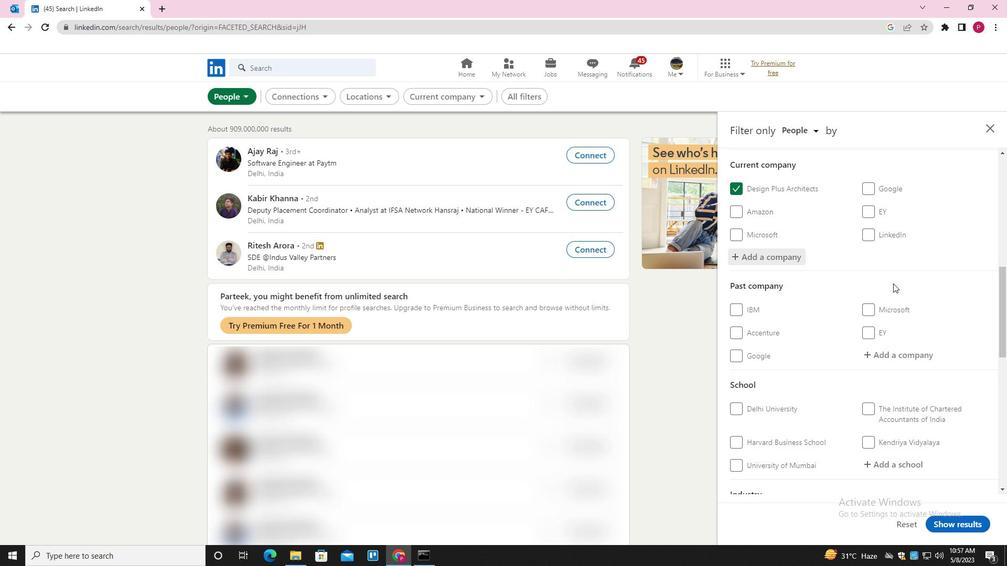 
Action: Mouse scrolled (897, 295) with delta (0, 0)
Screenshot: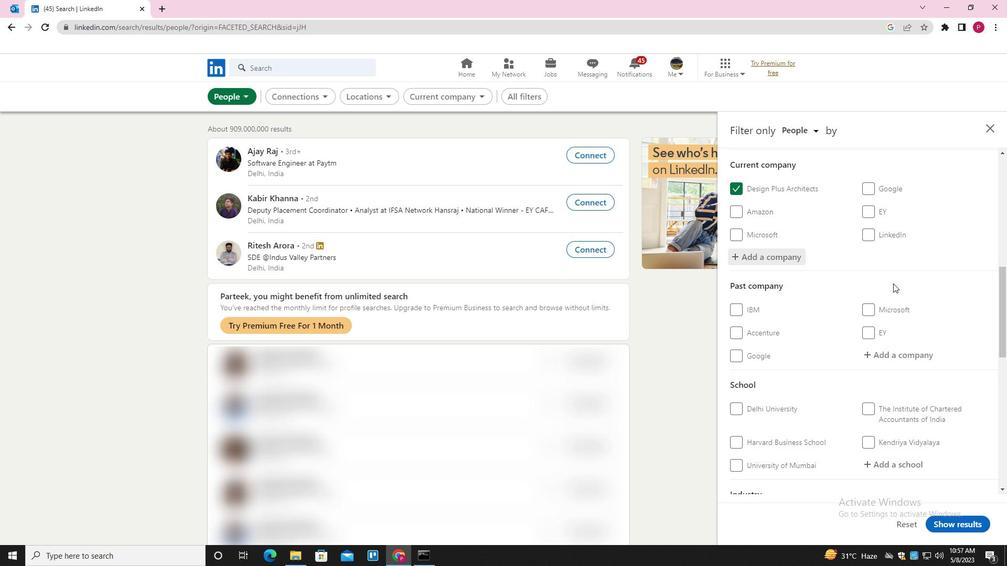 
Action: Mouse moved to (902, 254)
Screenshot: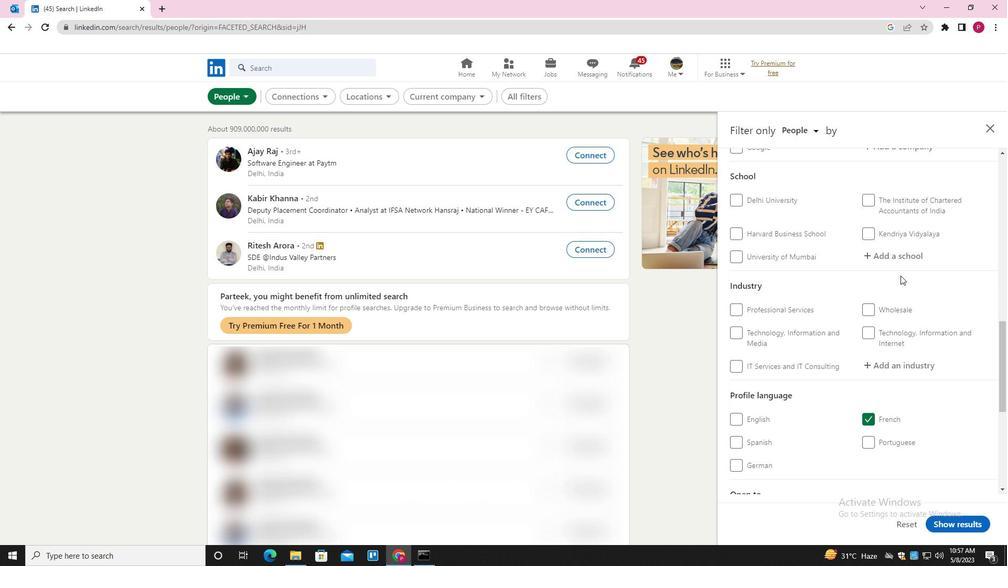 
Action: Mouse pressed left at (902, 254)
Screenshot: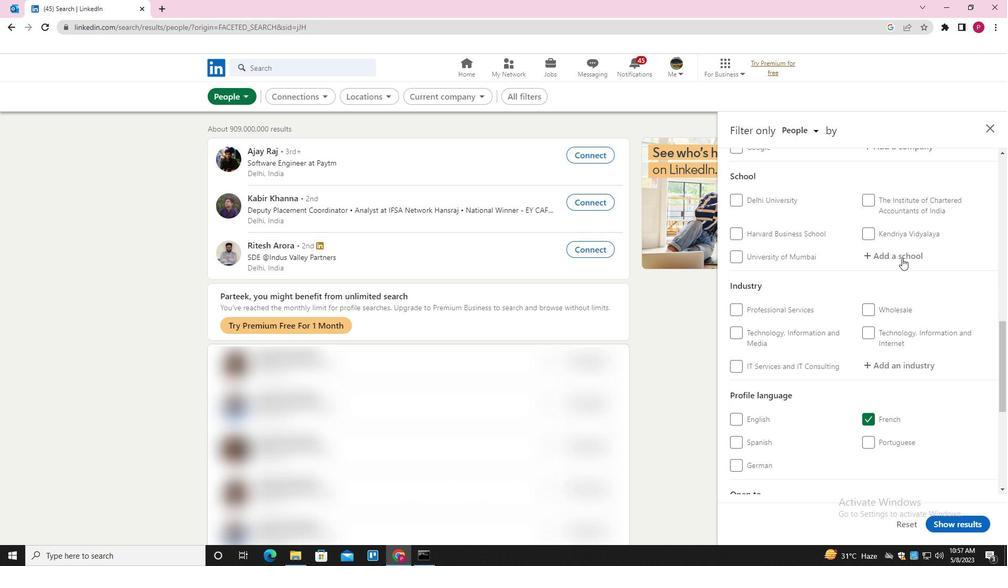 
Action: Key pressed <Key.shift><Key.shift>RAMNIRANJAN<Key.space>JHUNJHUNWALA<Key.space>COLLEGE<Key.down><Key.enter>
Screenshot: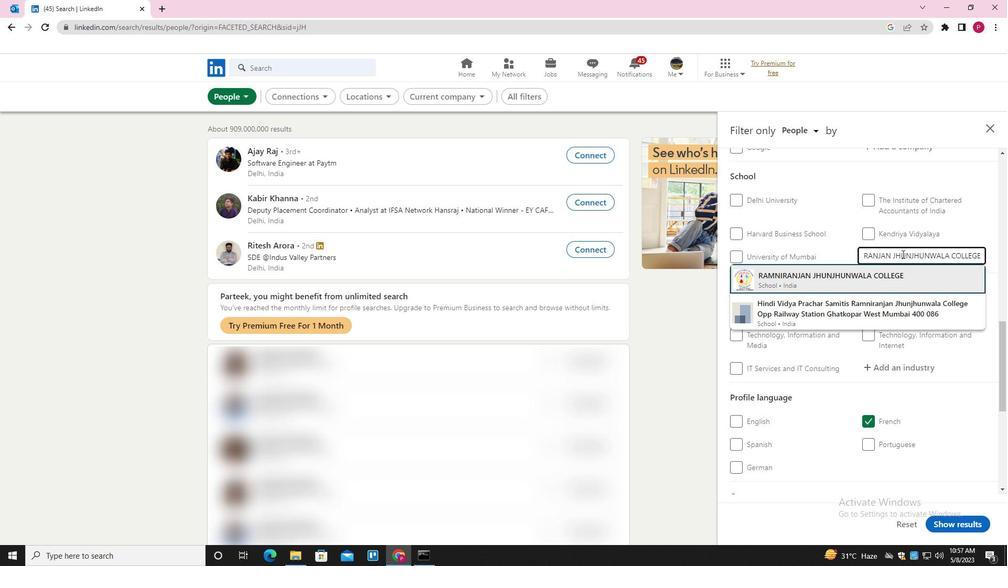 
Action: Mouse moved to (884, 400)
Screenshot: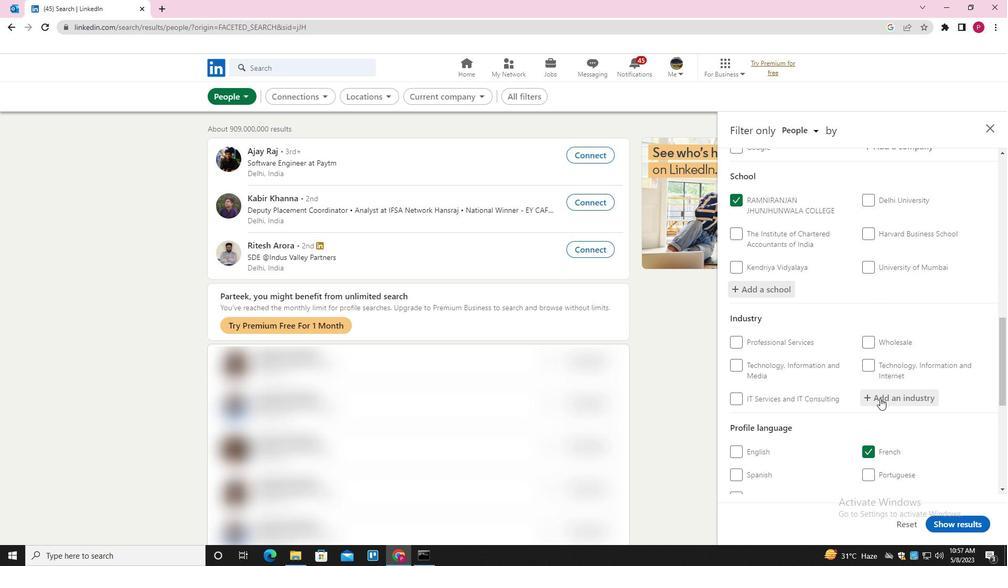 
Action: Mouse pressed left at (884, 400)
Screenshot: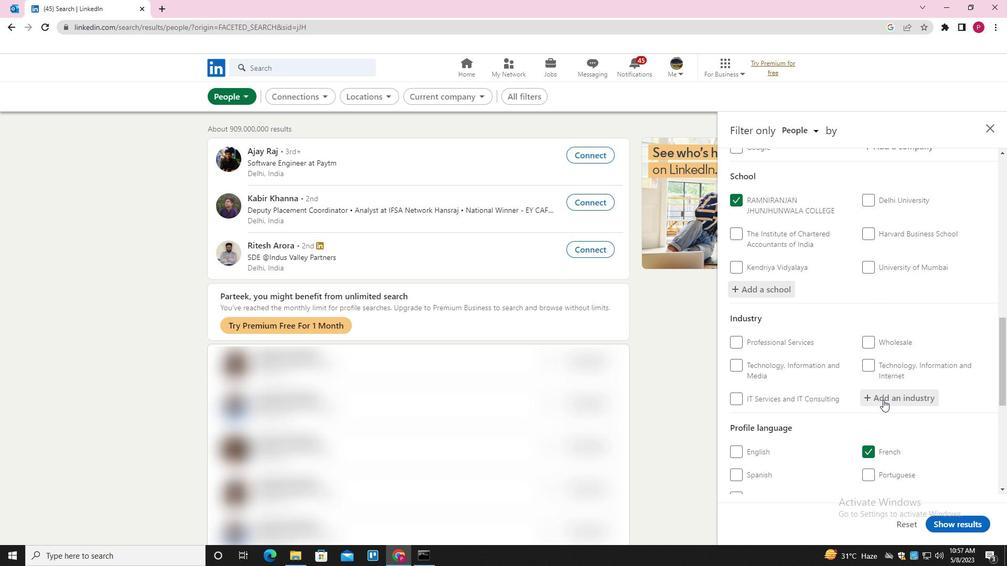 
Action: Key pressed <Key.shift>LEASING<Key.space><Key.shift>RESIDENTIAL<Key.space><Key.shift>REAL<Key.space><Key.shift>ESTATE<Key.down><Key.down><Key.enter>
Screenshot: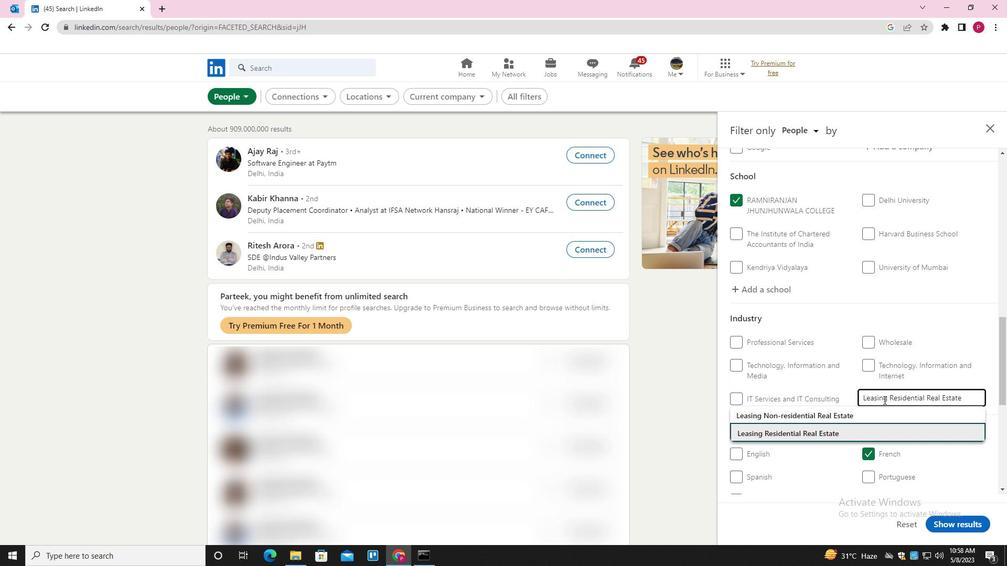 
Action: Mouse moved to (856, 446)
Screenshot: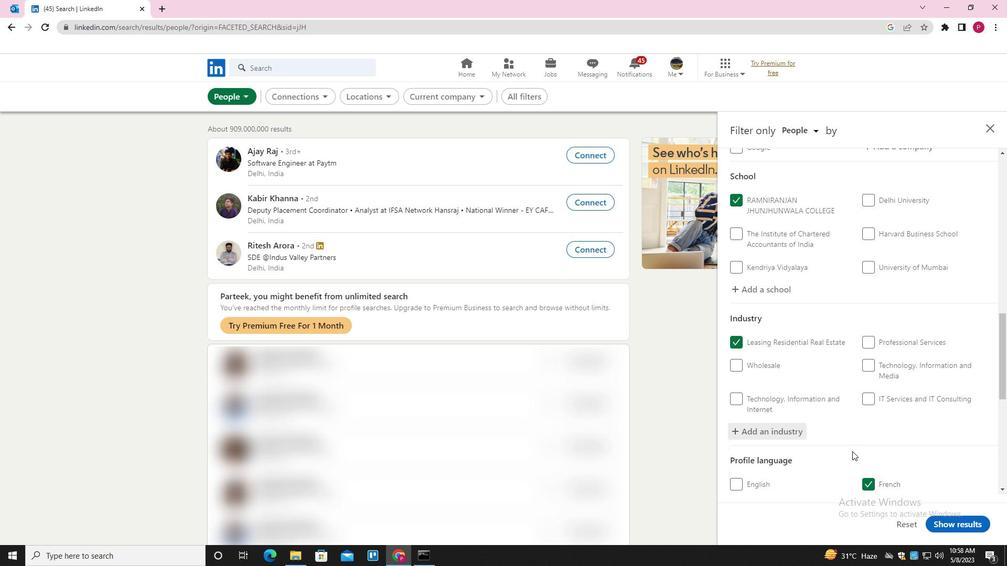 
Action: Mouse scrolled (856, 445) with delta (0, 0)
Screenshot: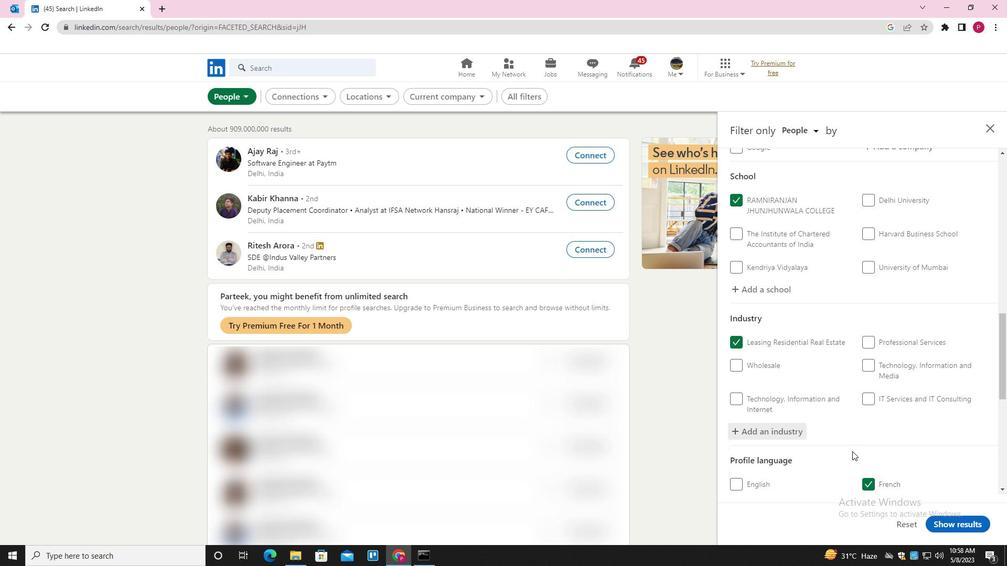 
Action: Mouse moved to (859, 429)
Screenshot: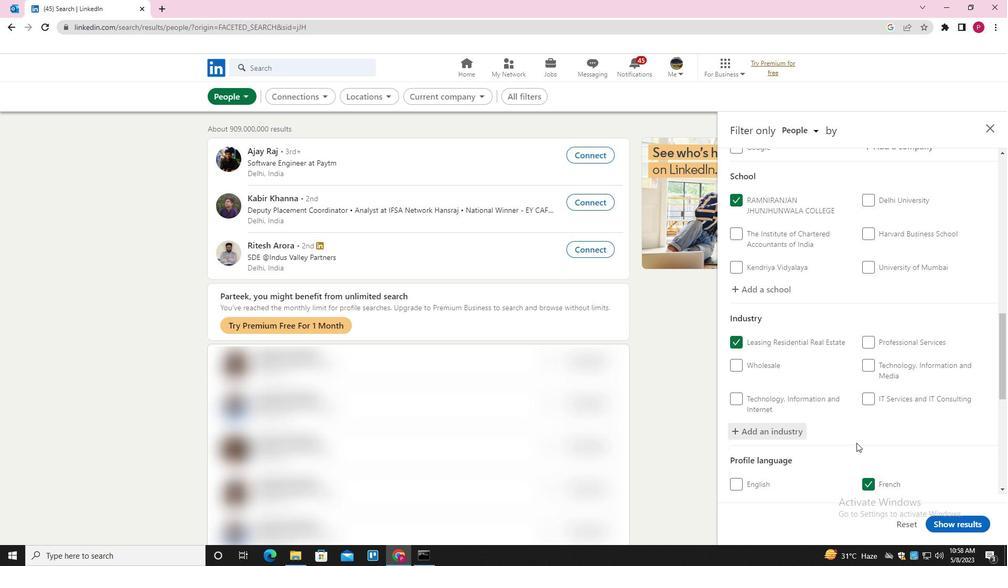 
Action: Mouse scrolled (859, 429) with delta (0, 0)
Screenshot: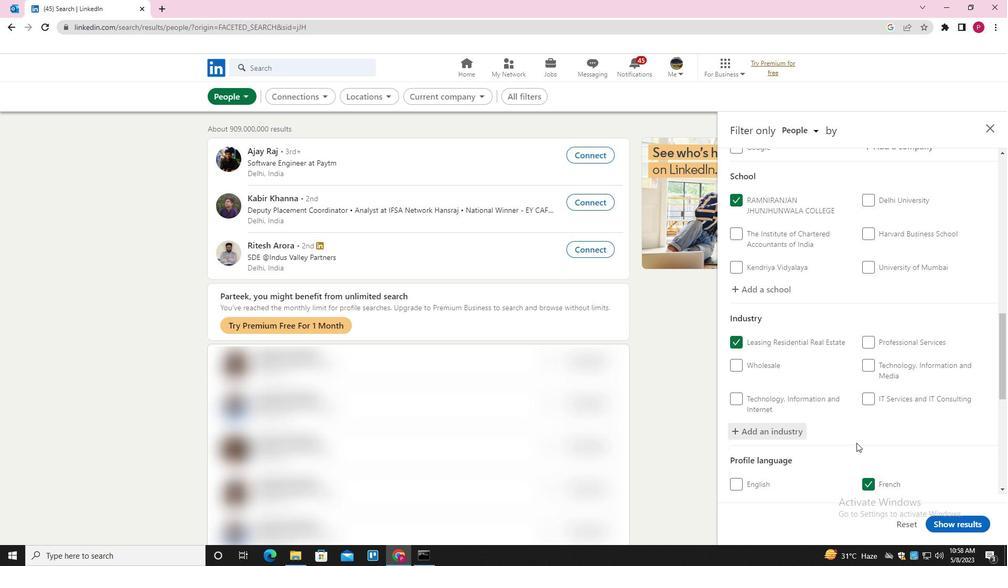 
Action: Mouse moved to (859, 427)
Screenshot: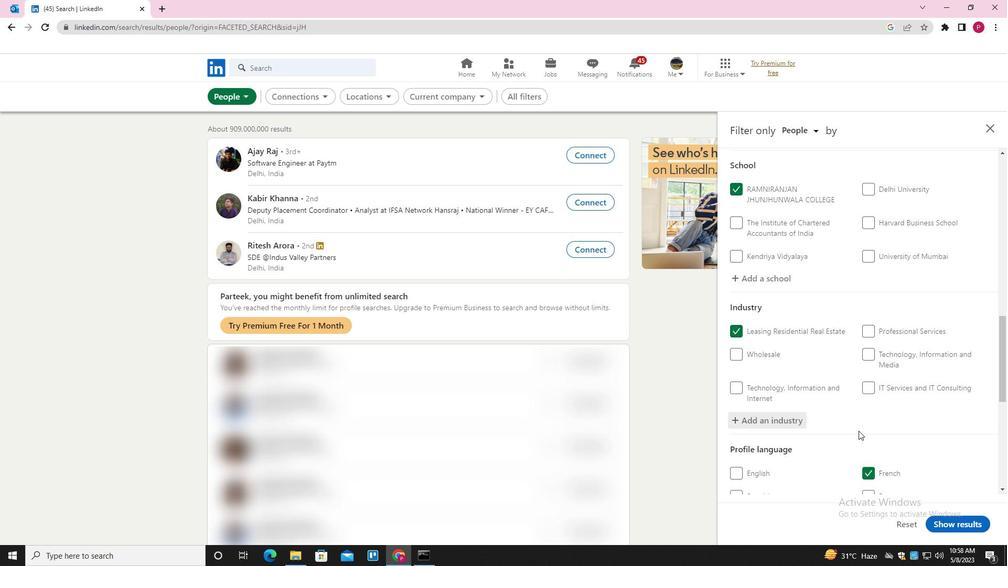 
Action: Mouse scrolled (859, 426) with delta (0, 0)
Screenshot: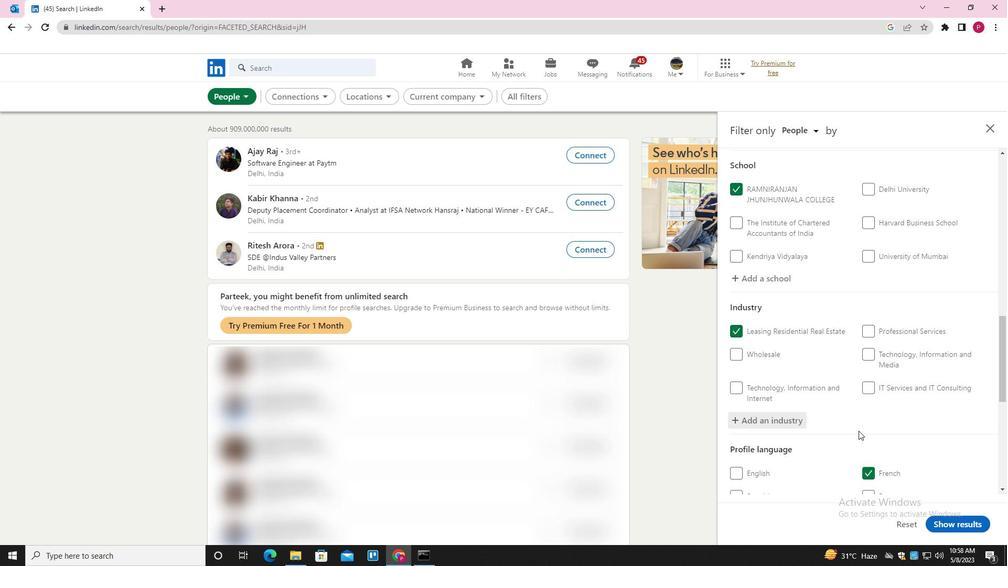 
Action: Mouse moved to (858, 426)
Screenshot: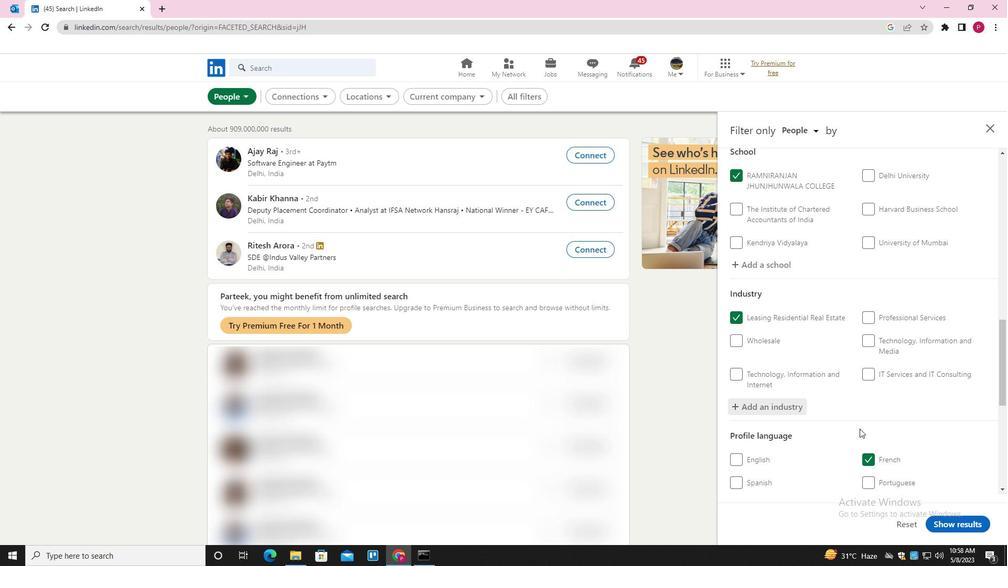 
Action: Mouse scrolled (858, 426) with delta (0, 0)
Screenshot: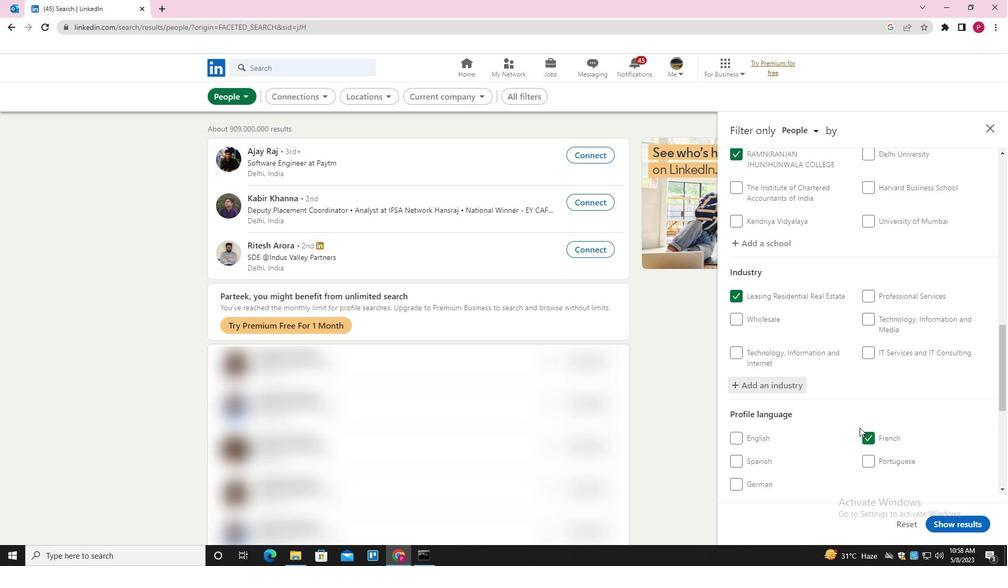 
Action: Mouse scrolled (858, 426) with delta (0, 0)
Screenshot: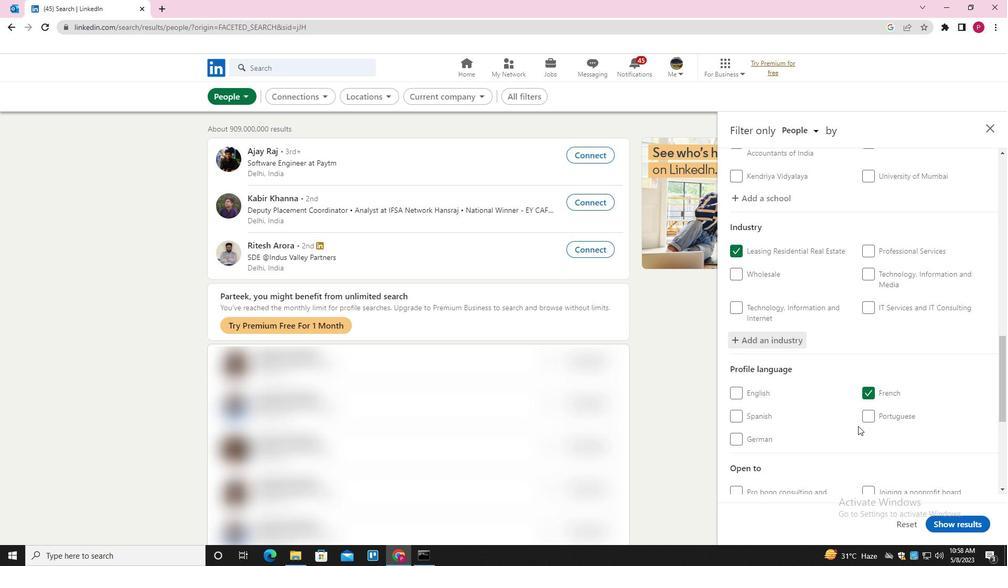 
Action: Mouse moved to (881, 431)
Screenshot: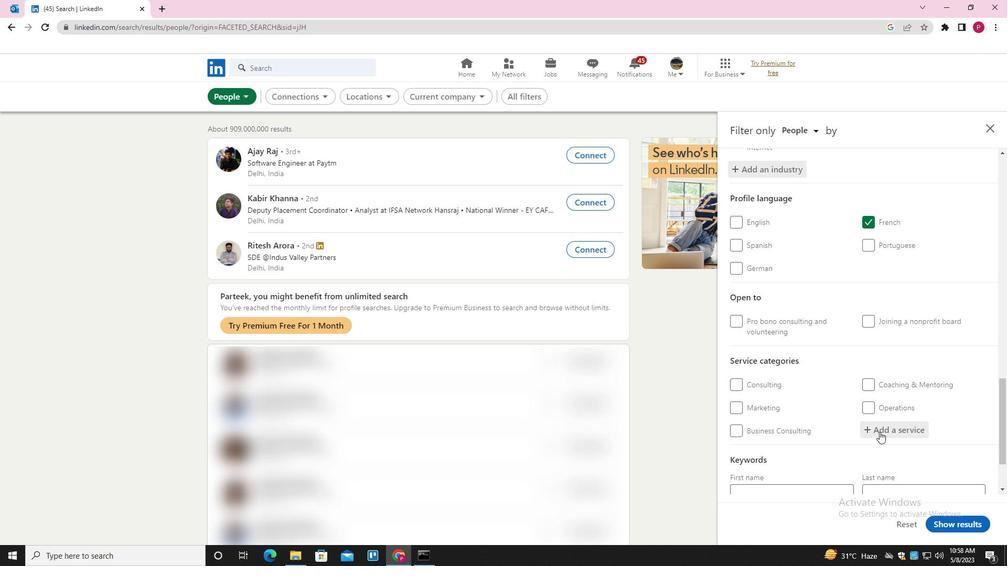 
Action: Mouse pressed left at (881, 431)
Screenshot: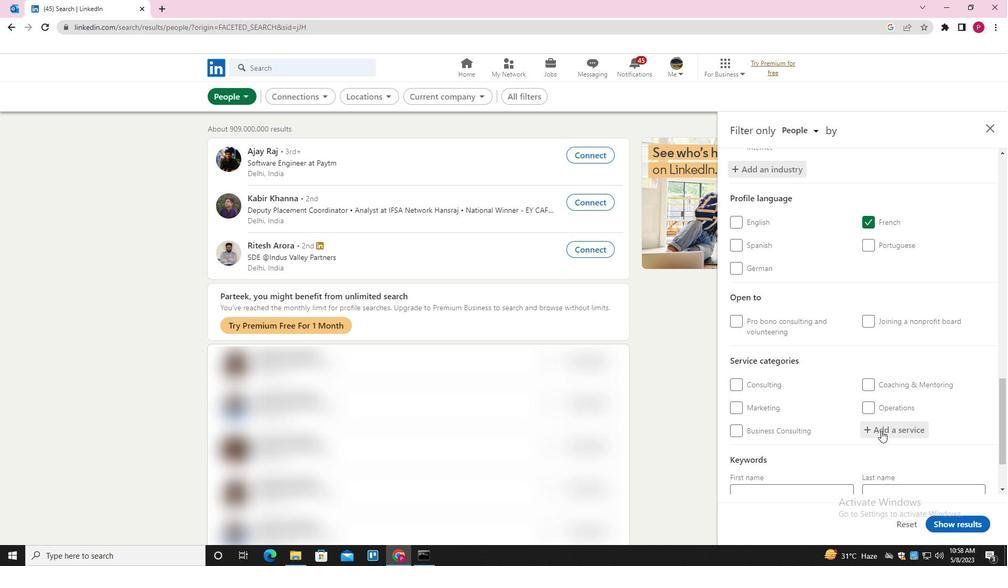 
Action: Mouse moved to (882, 430)
Screenshot: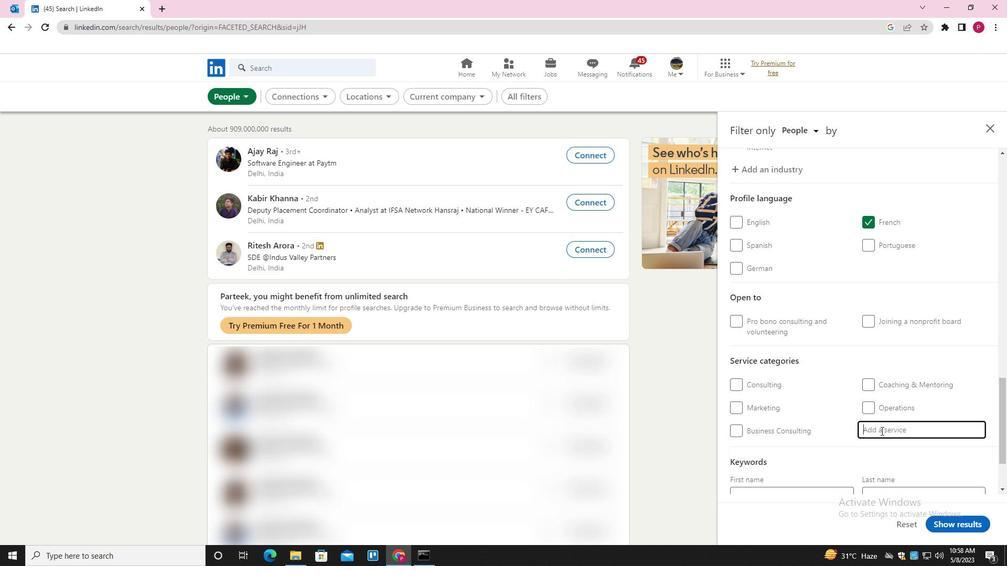 
Action: Key pressed <Key.shift><Key.shift><Key.shift><Key.shift><Key.shift>INSURANCE<Key.down><Key.enter>
Screenshot: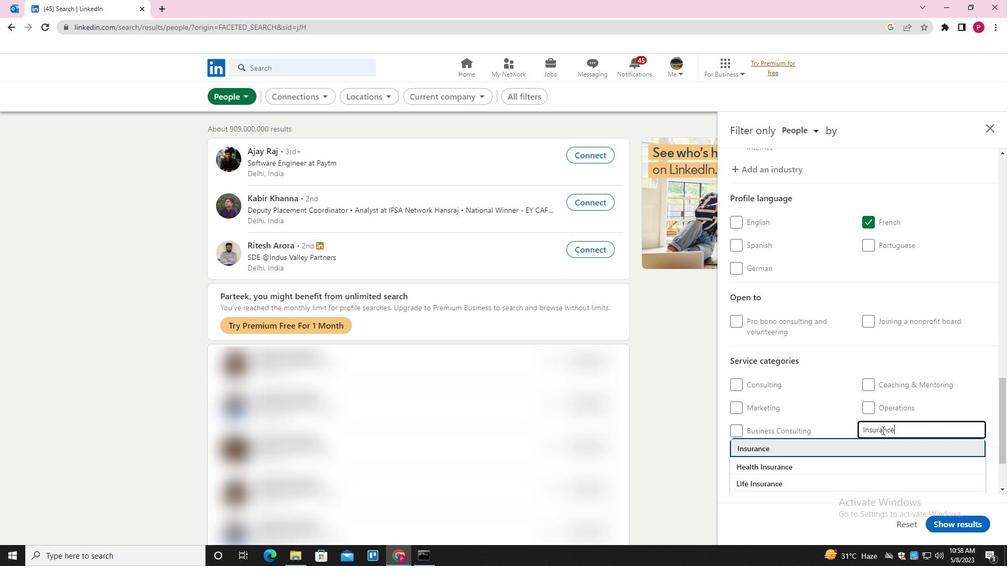 
Action: Mouse scrolled (882, 430) with delta (0, 0)
Screenshot: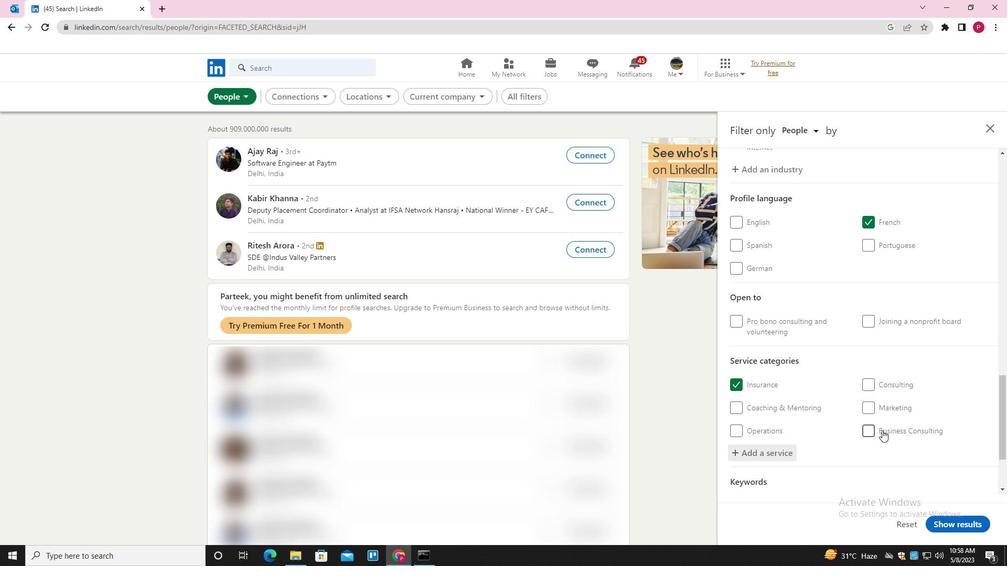 
Action: Mouse scrolled (882, 430) with delta (0, 0)
Screenshot: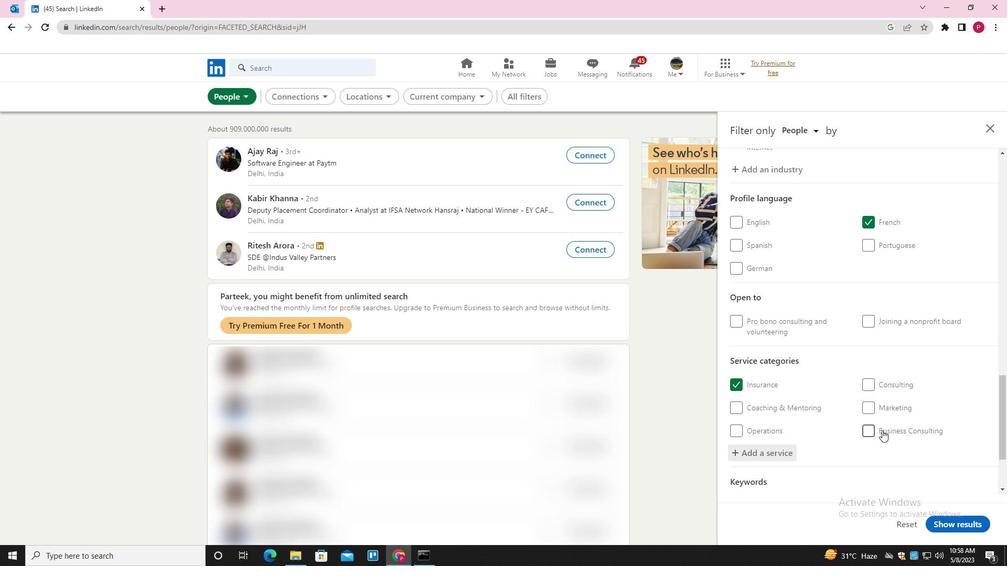 
Action: Mouse scrolled (882, 430) with delta (0, 0)
Screenshot: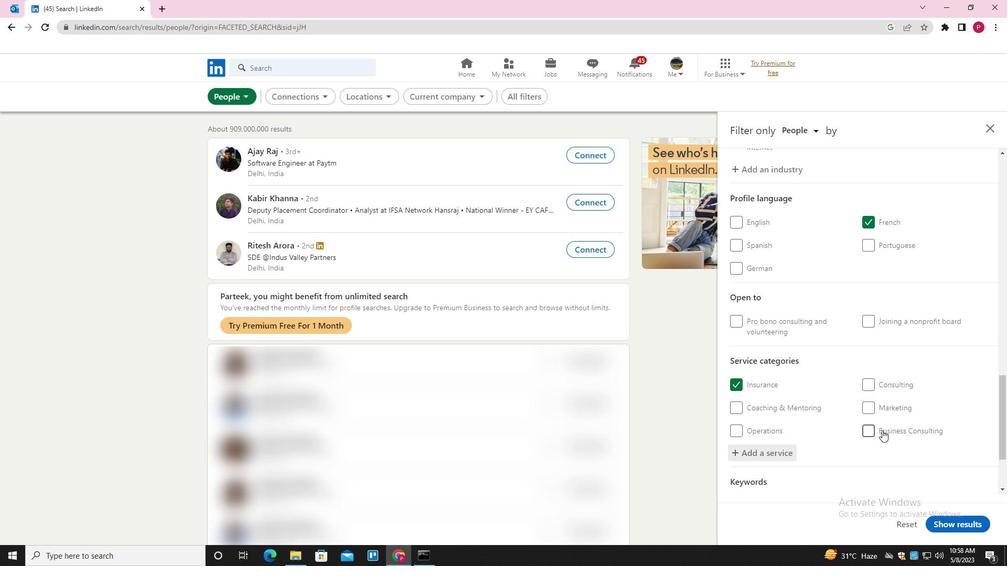 
Action: Mouse scrolled (882, 430) with delta (0, 0)
Screenshot: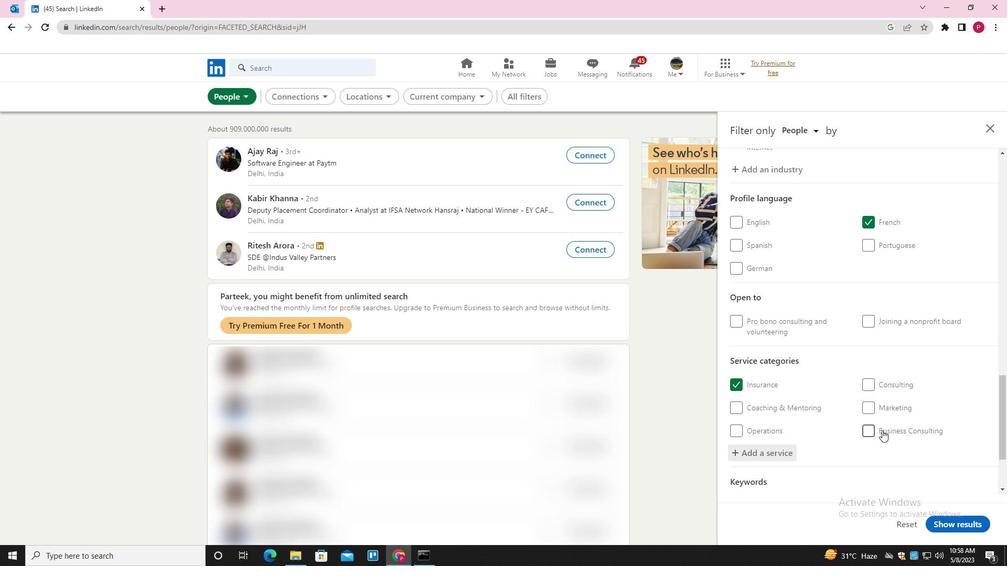 
Action: Mouse scrolled (882, 430) with delta (0, 0)
Screenshot: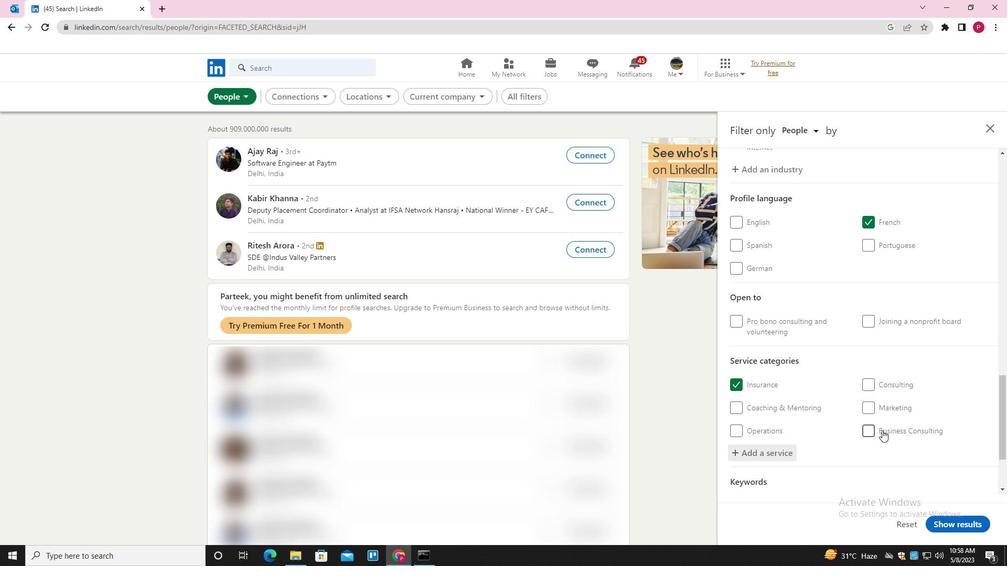 
Action: Mouse moved to (807, 447)
Screenshot: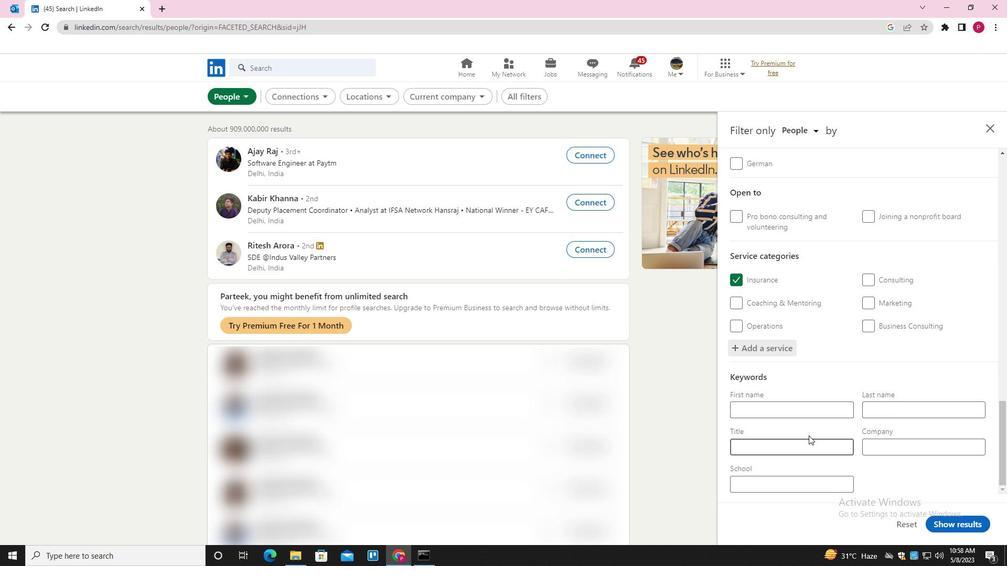 
Action: Mouse pressed left at (807, 447)
Screenshot: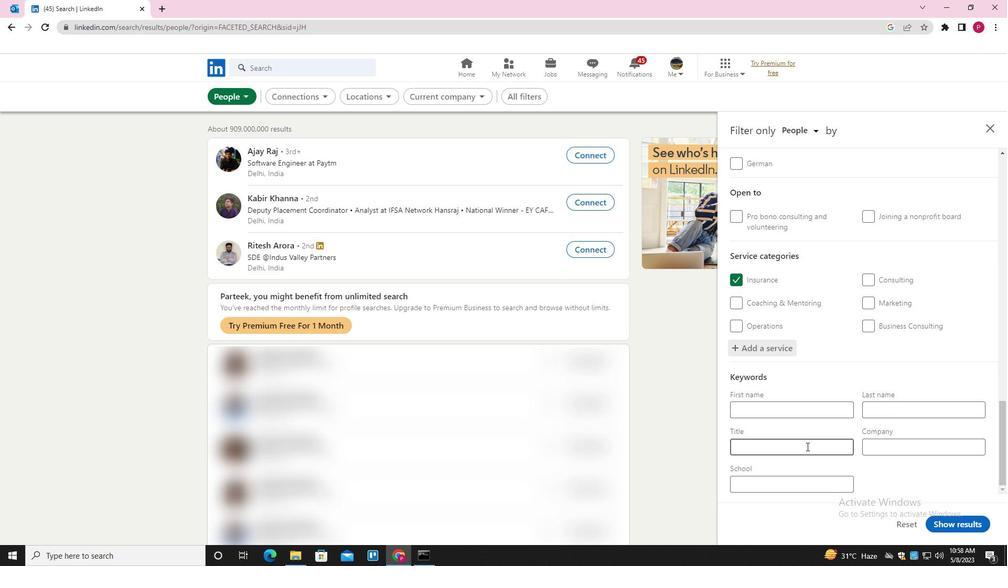 
Action: Key pressed <Key.shift>MEETING<Key.space><Key.shift>PLANNER
Screenshot: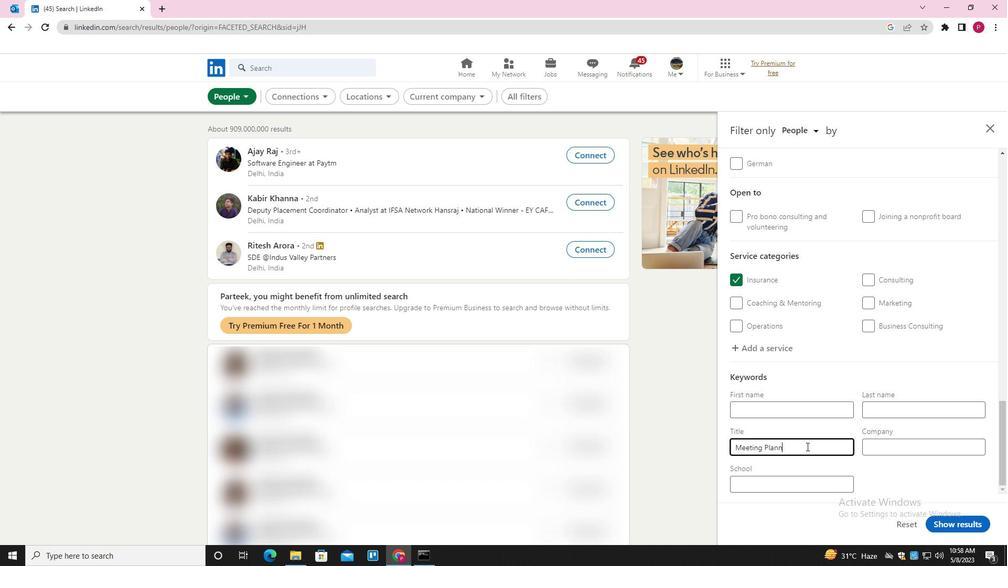 
Action: Mouse moved to (946, 528)
Screenshot: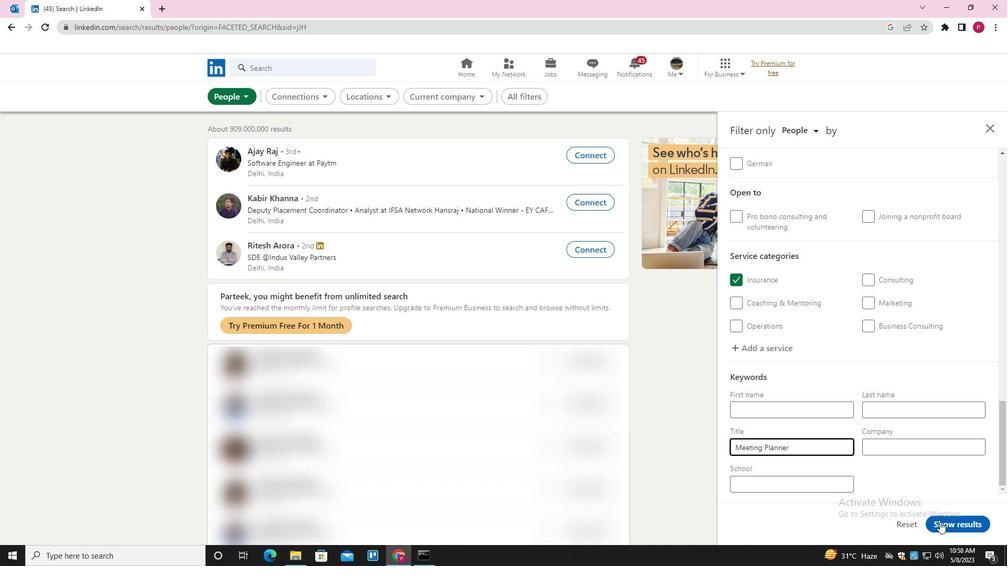 
Action: Mouse pressed left at (946, 528)
Screenshot: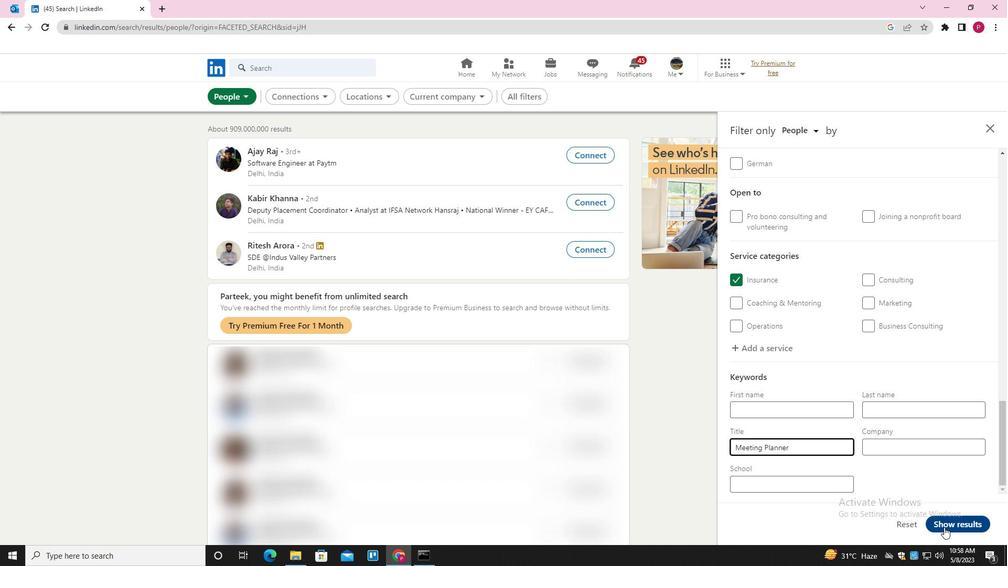 
Action: Mouse moved to (494, 234)
Screenshot: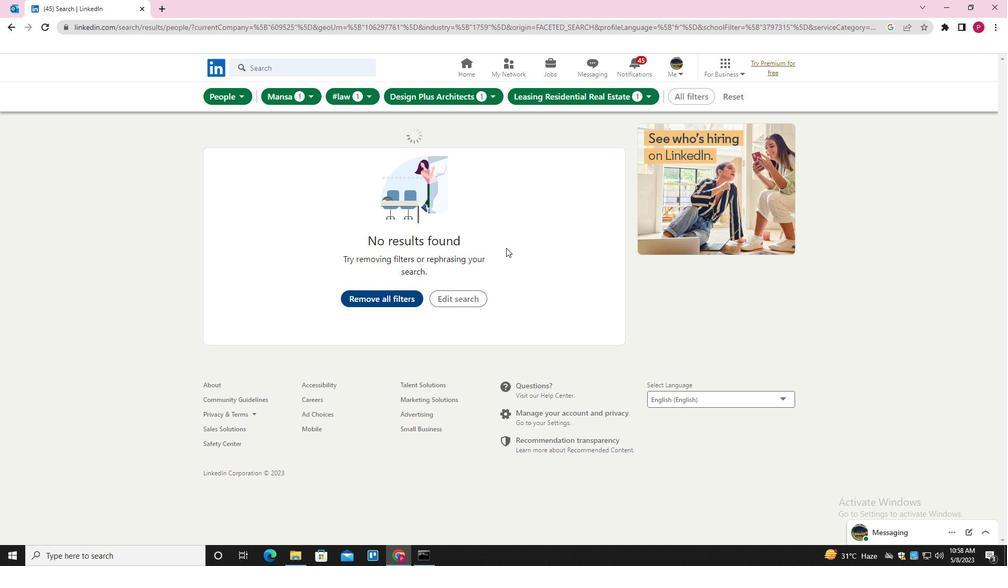 
